 Task: In the  document loyalty Apply all border to the tabe with  'with box; Style line and width 1 pt 'Select Header and apply  'Bold' Select the text and align it to the  Left
Action: Mouse moved to (58, 111)
Screenshot: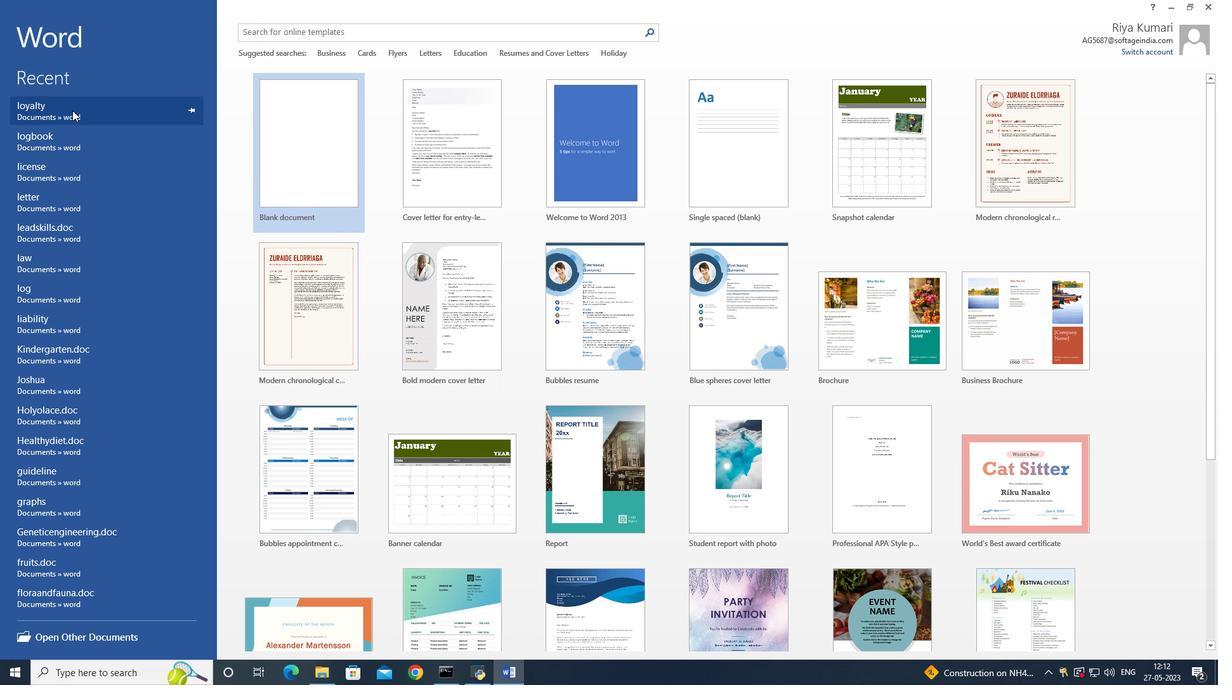 
Action: Mouse pressed left at (58, 111)
Screenshot: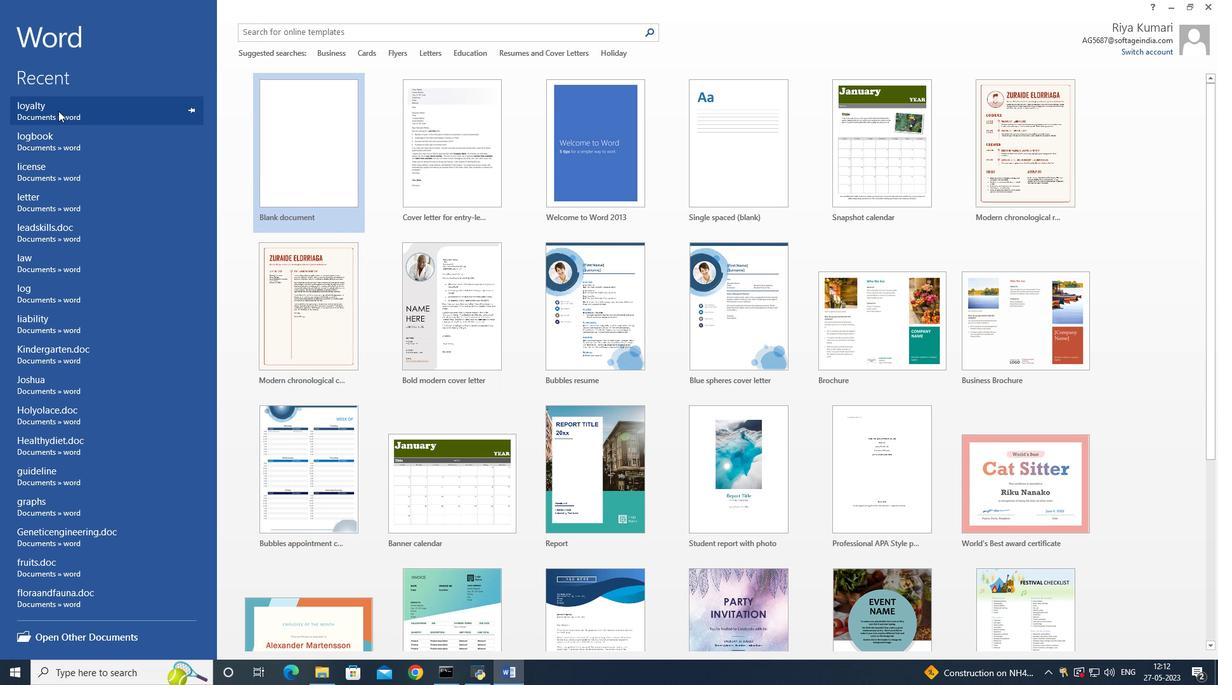 
Action: Mouse moved to (487, 8)
Screenshot: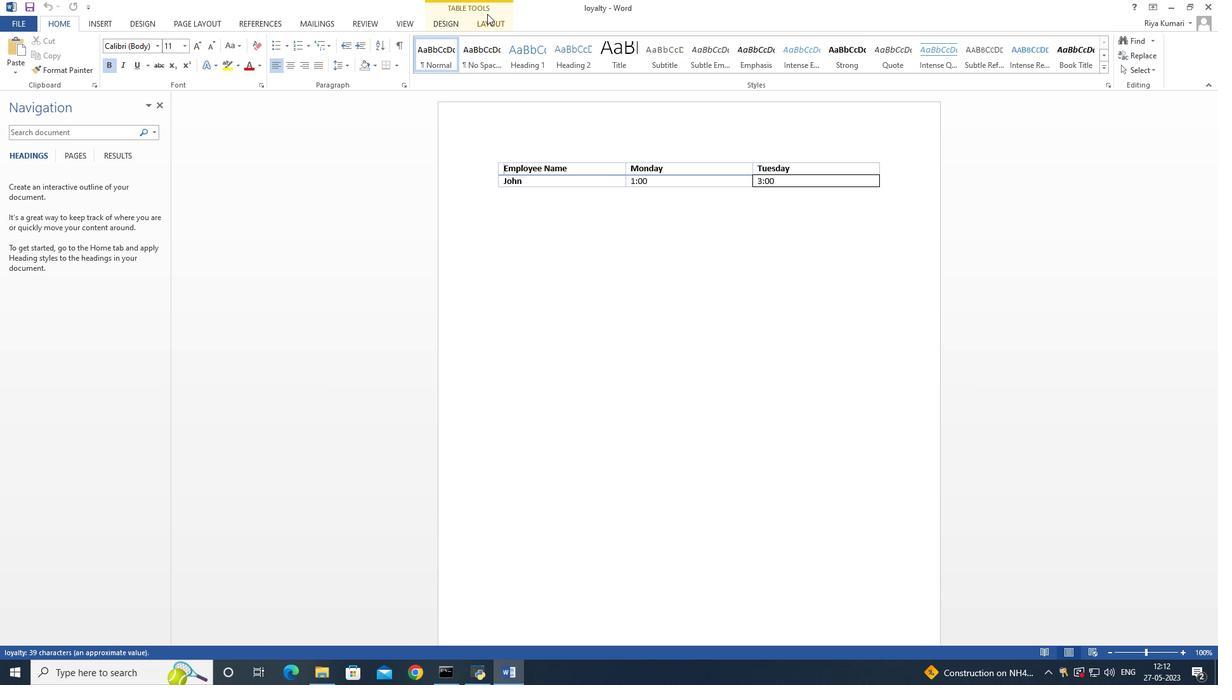
Action: Mouse pressed left at (487, 8)
Screenshot: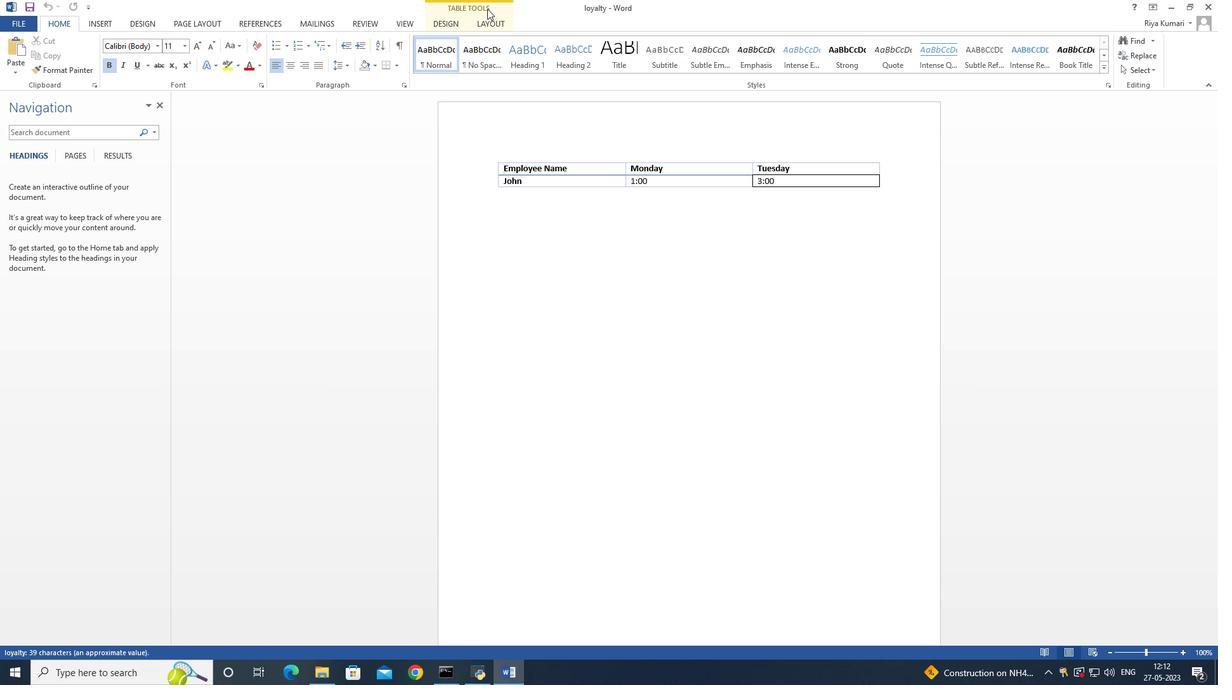 
Action: Mouse moved to (938, 66)
Screenshot: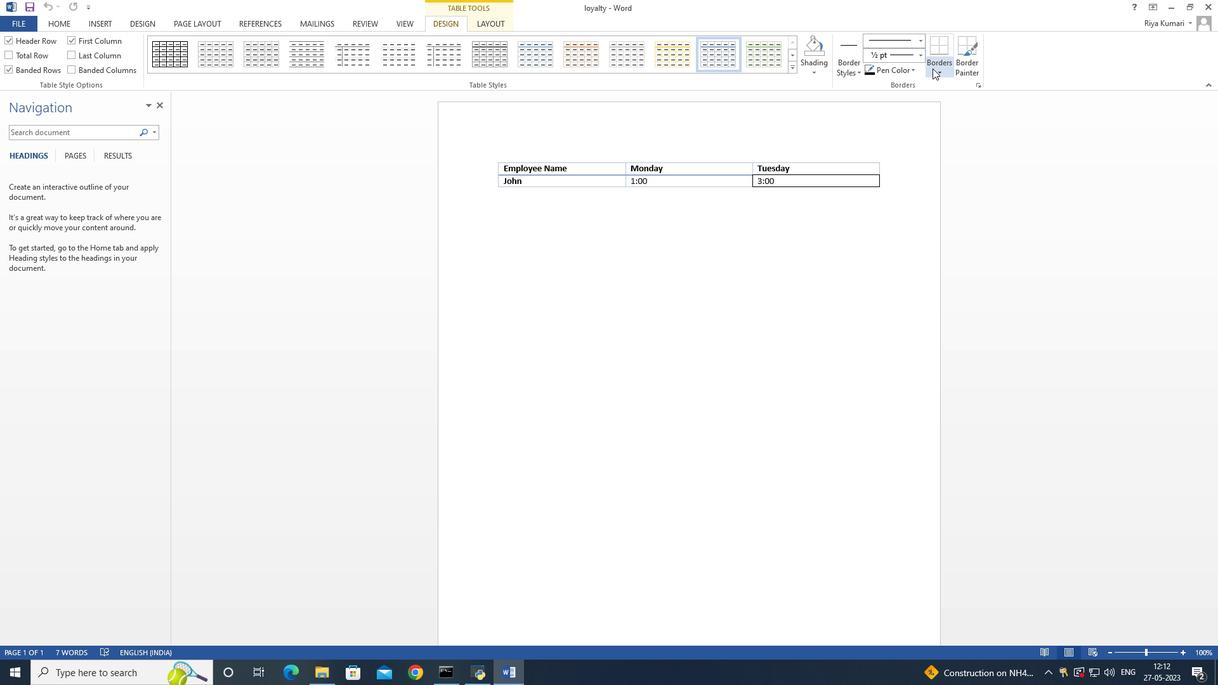 
Action: Mouse pressed left at (938, 66)
Screenshot: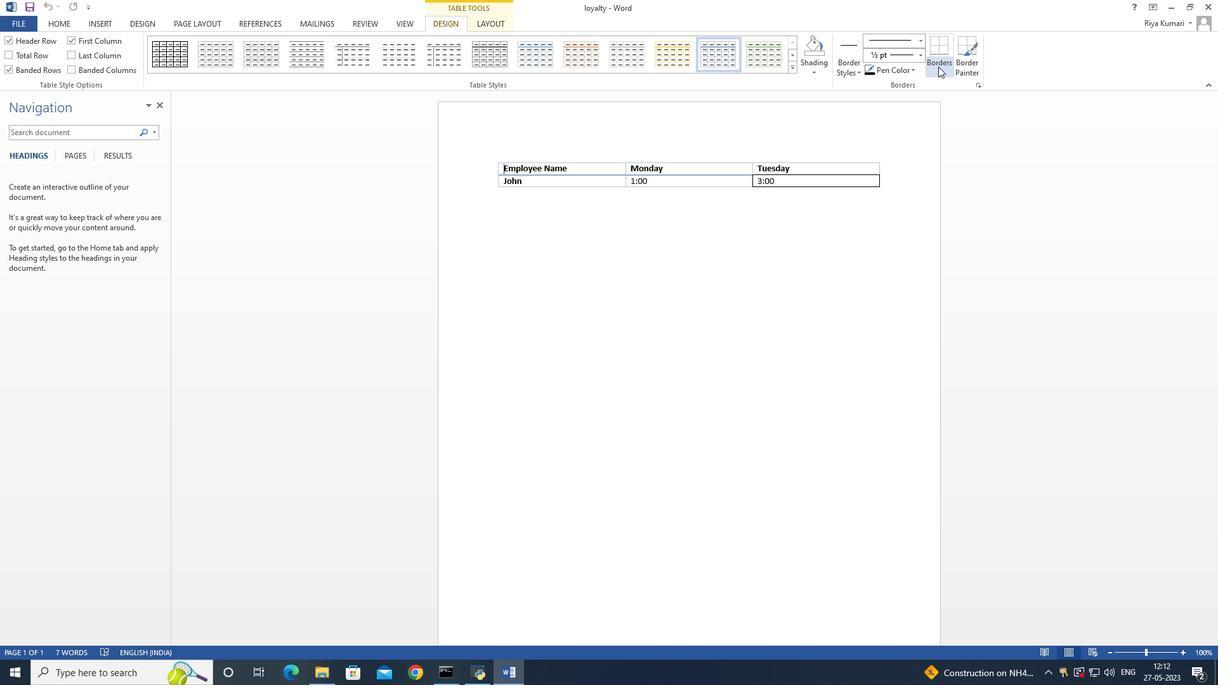 
Action: Mouse moved to (955, 163)
Screenshot: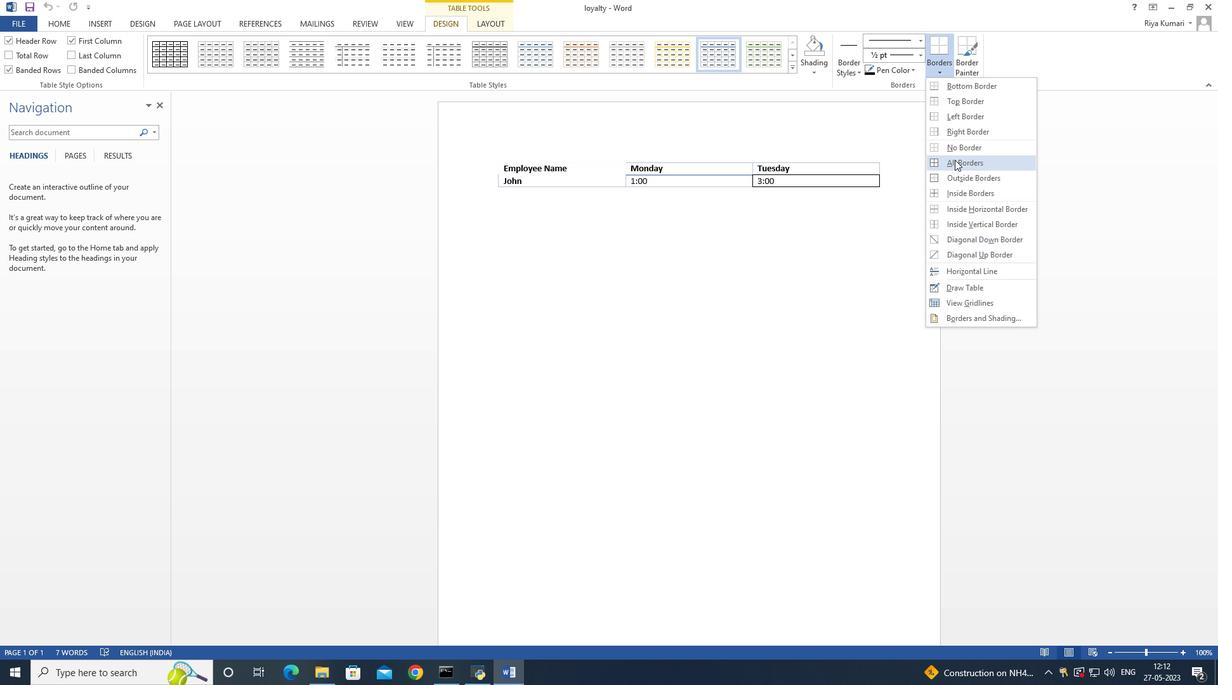 
Action: Mouse pressed left at (955, 163)
Screenshot: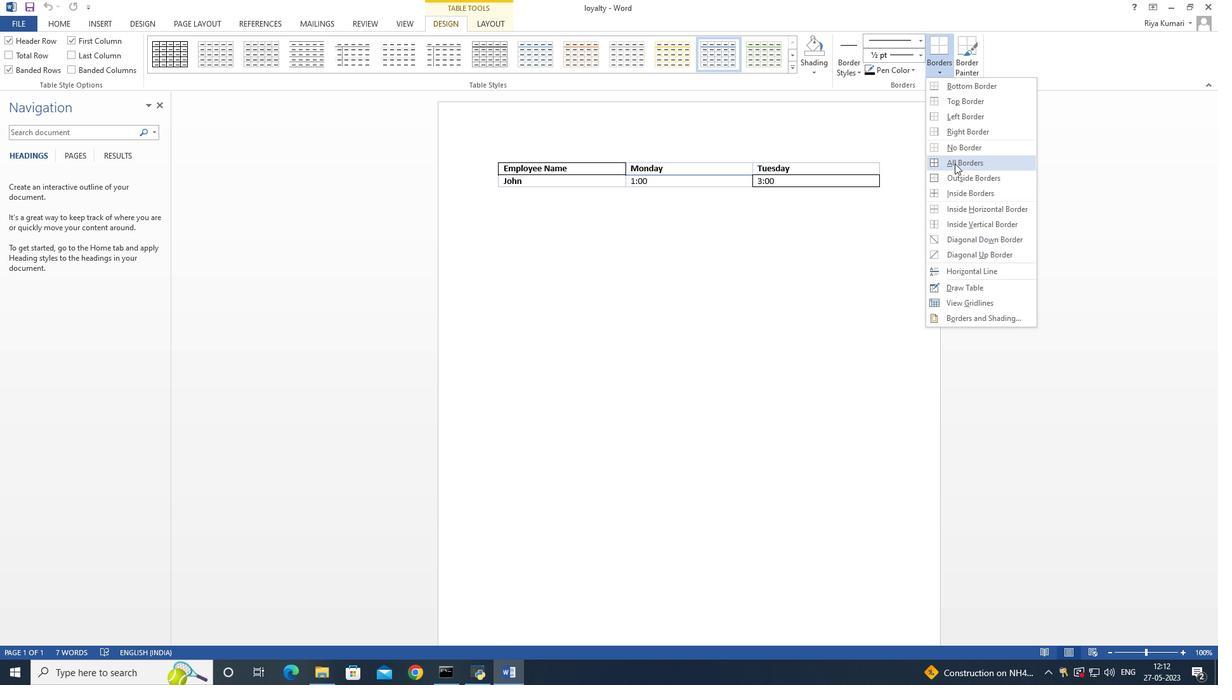 
Action: Mouse moved to (860, 70)
Screenshot: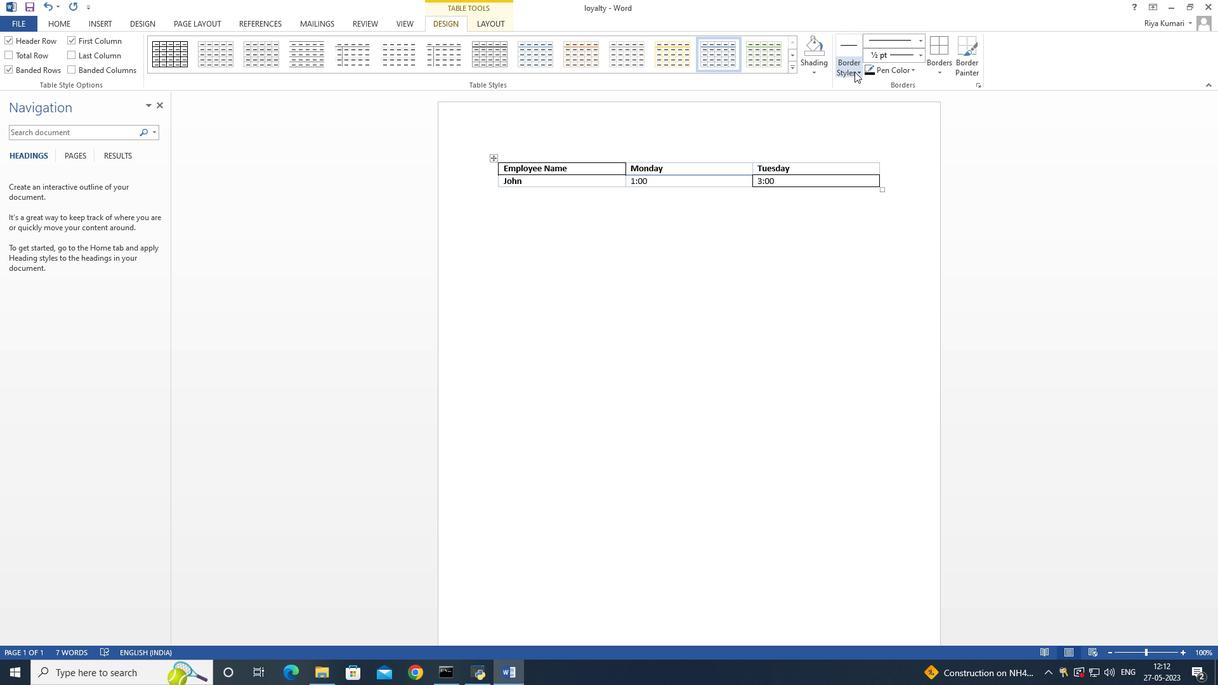 
Action: Mouse pressed left at (860, 70)
Screenshot: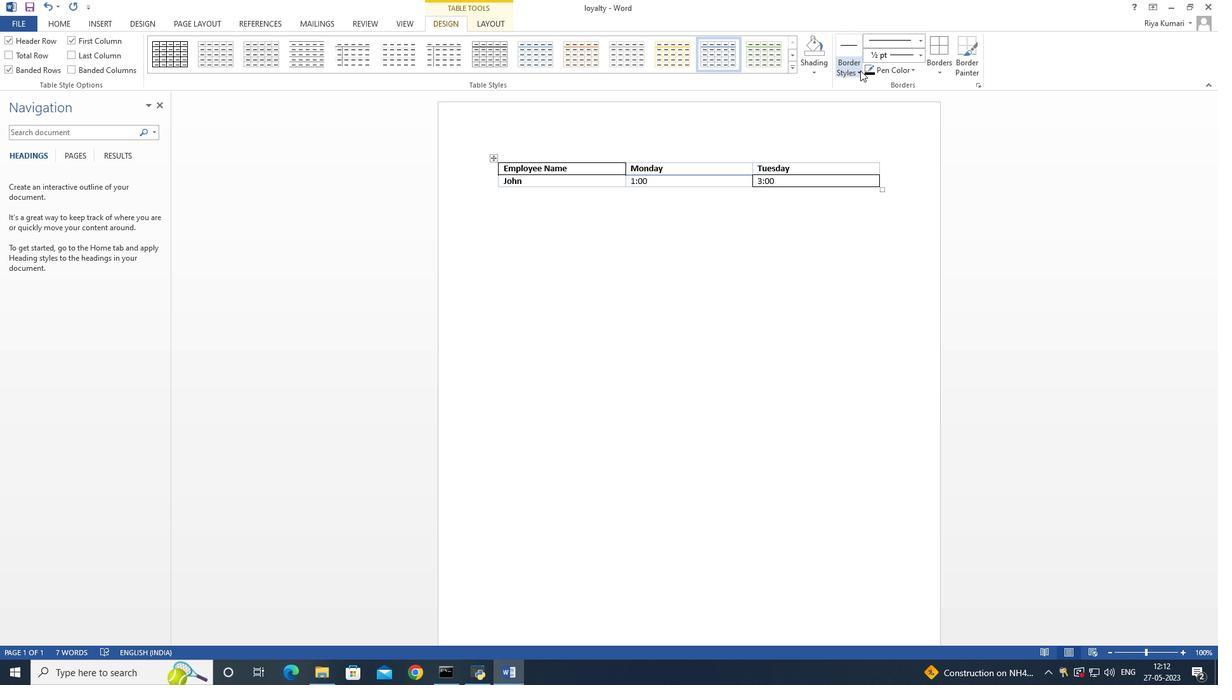 
Action: Mouse moved to (866, 107)
Screenshot: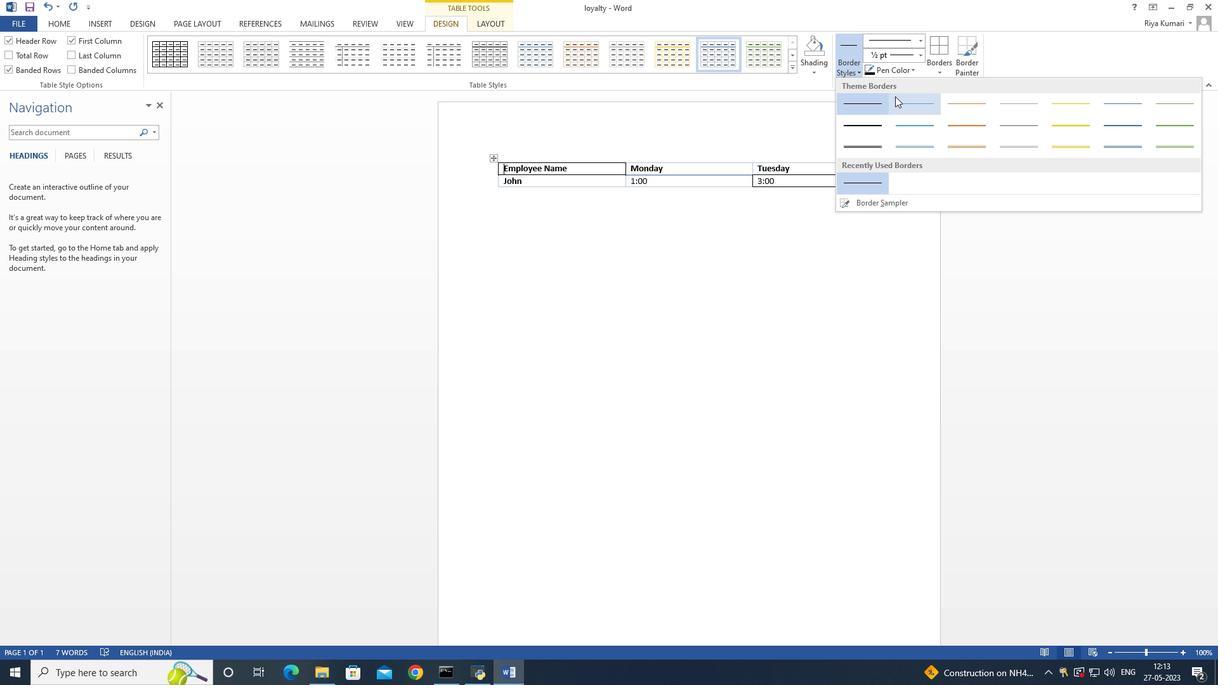 
Action: Mouse pressed left at (866, 107)
Screenshot: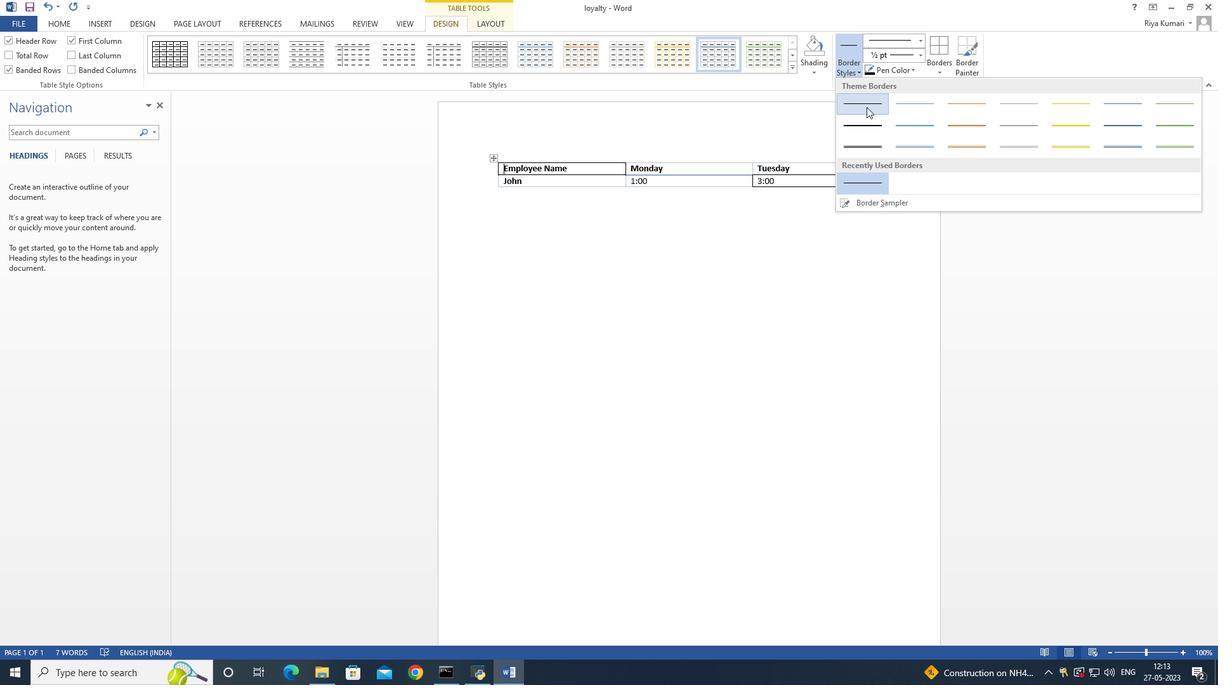 
Action: Mouse moved to (918, 36)
Screenshot: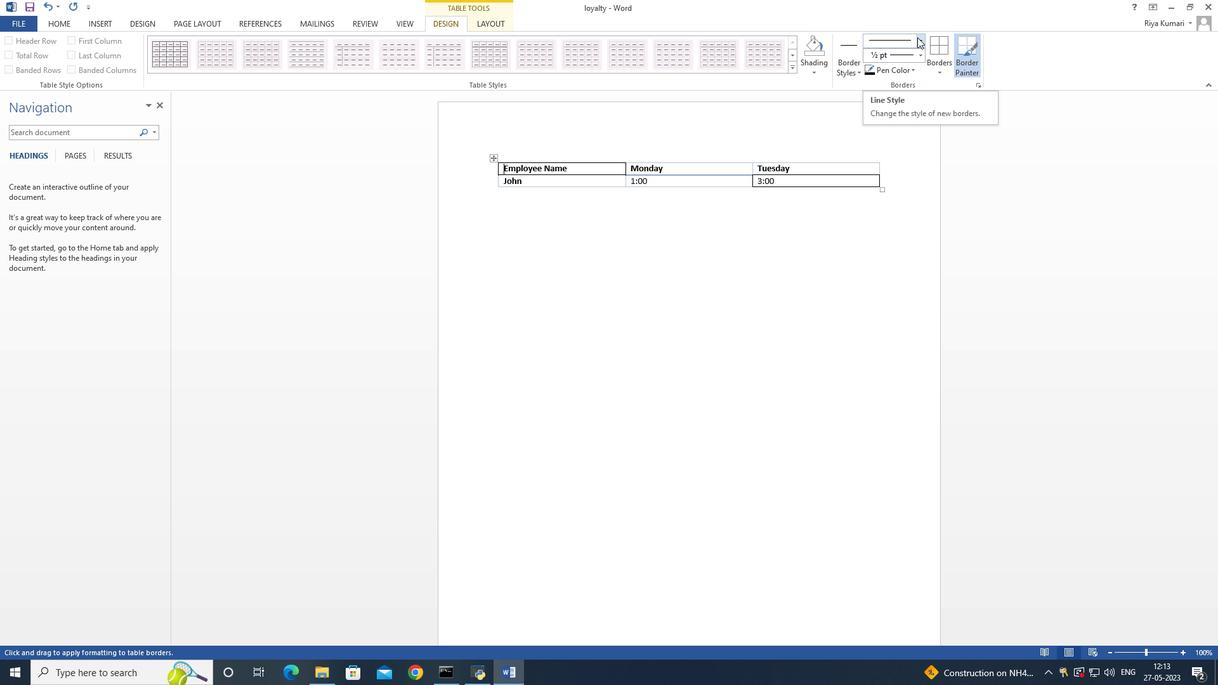 
Action: Mouse pressed left at (918, 36)
Screenshot: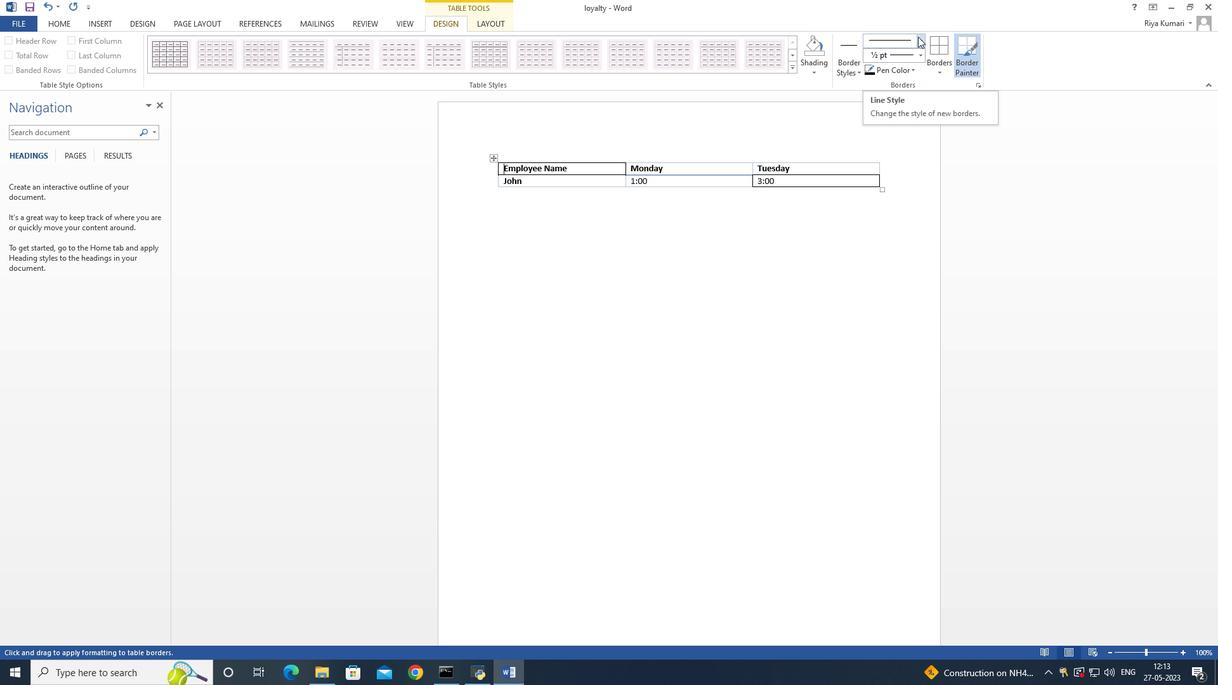 
Action: Mouse moved to (902, 74)
Screenshot: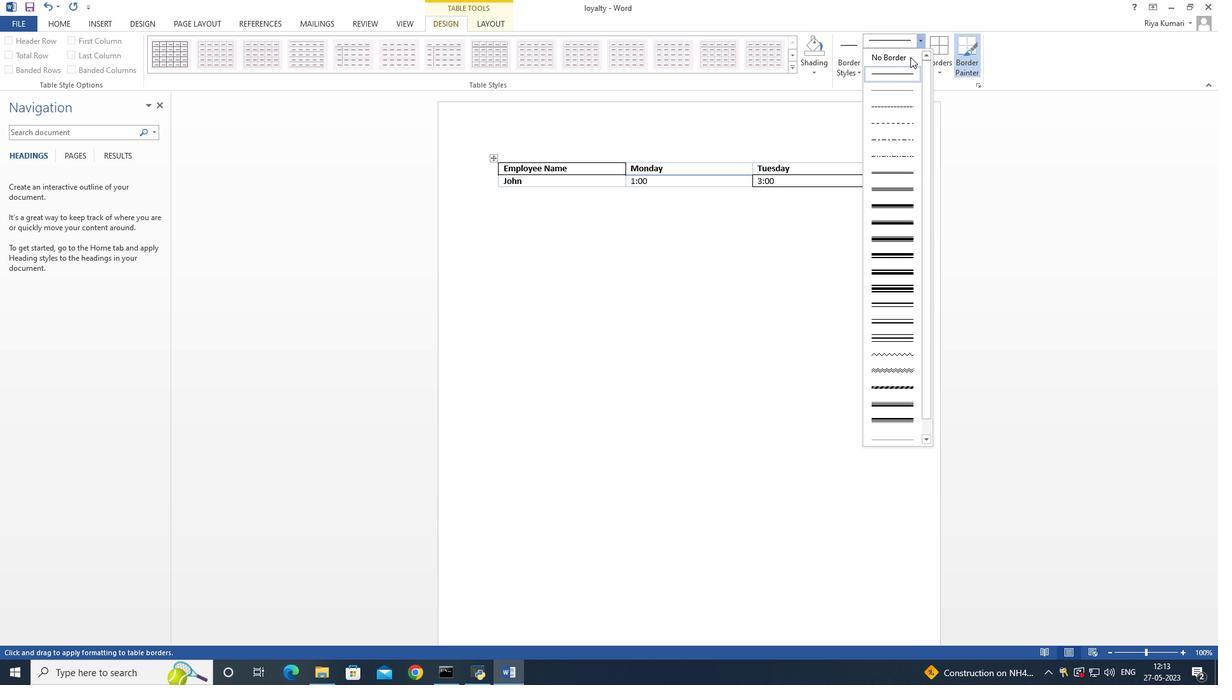 
Action: Mouse pressed left at (902, 74)
Screenshot: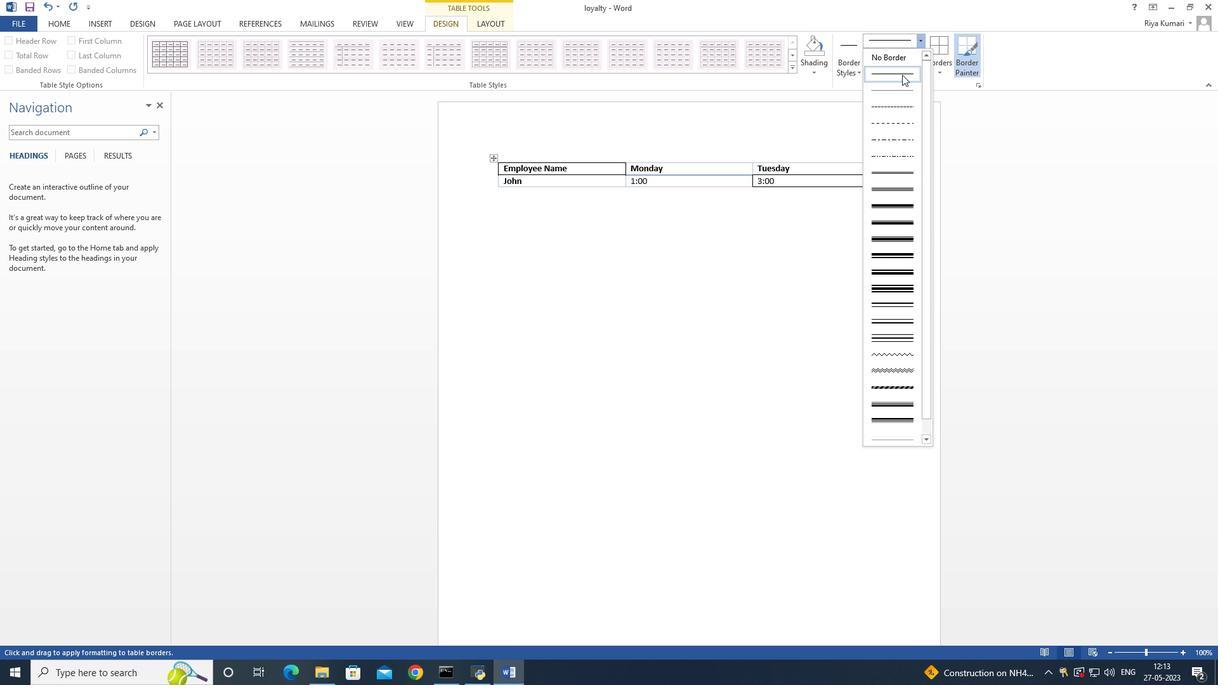 
Action: Mouse moved to (919, 53)
Screenshot: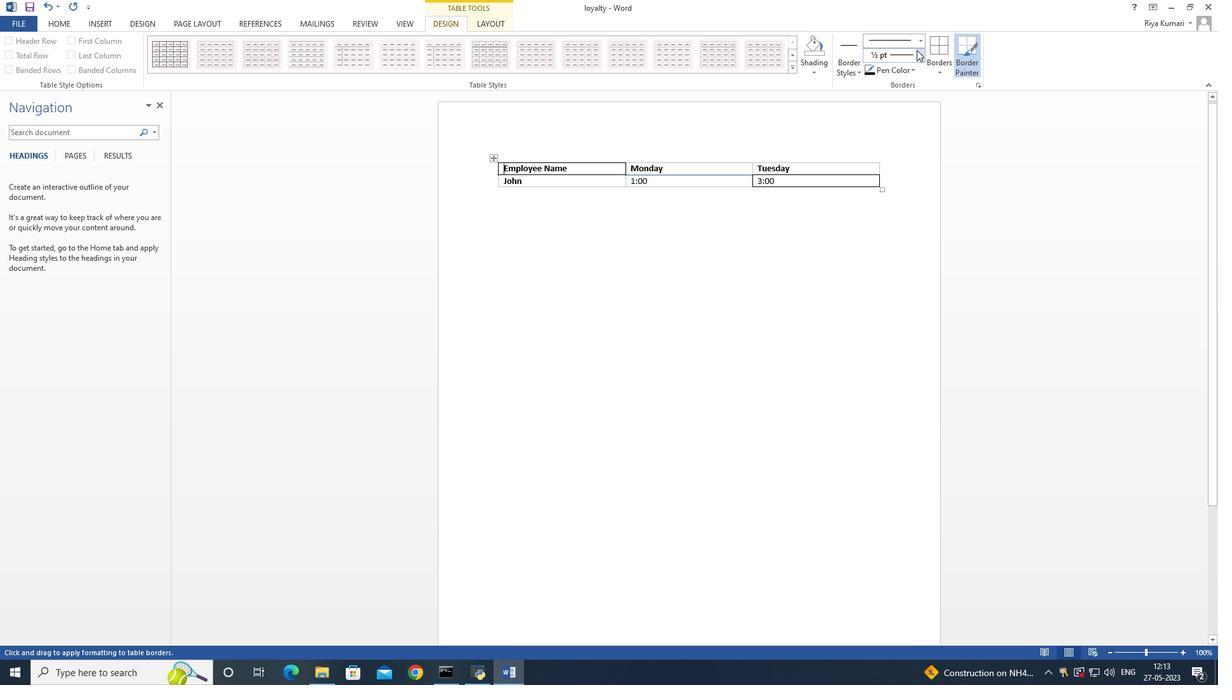 
Action: Mouse pressed left at (919, 53)
Screenshot: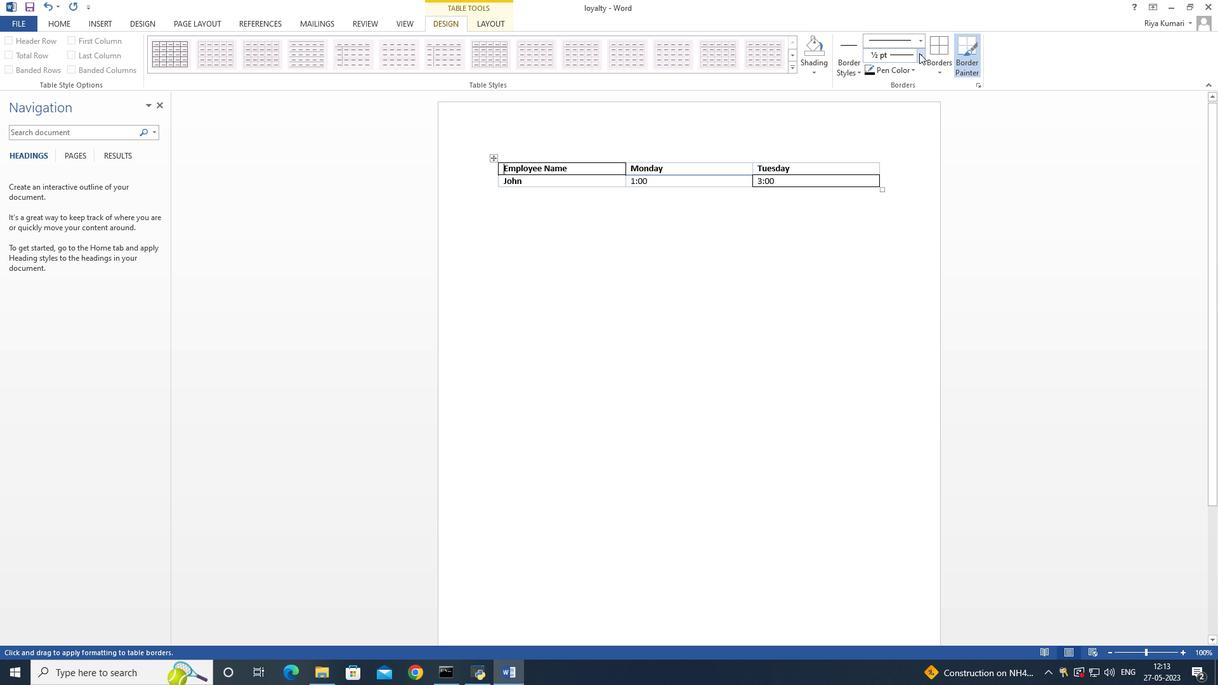 
Action: Mouse moved to (876, 109)
Screenshot: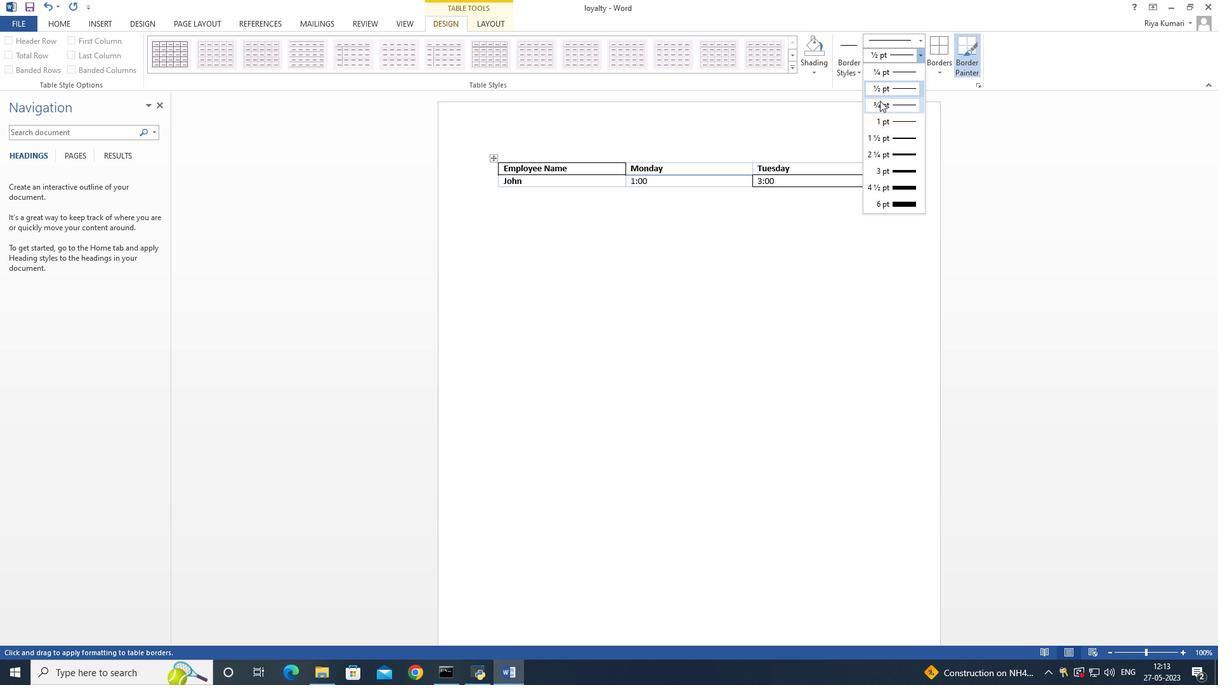 
Action: Mouse scrolled (876, 109) with delta (0, 0)
Screenshot: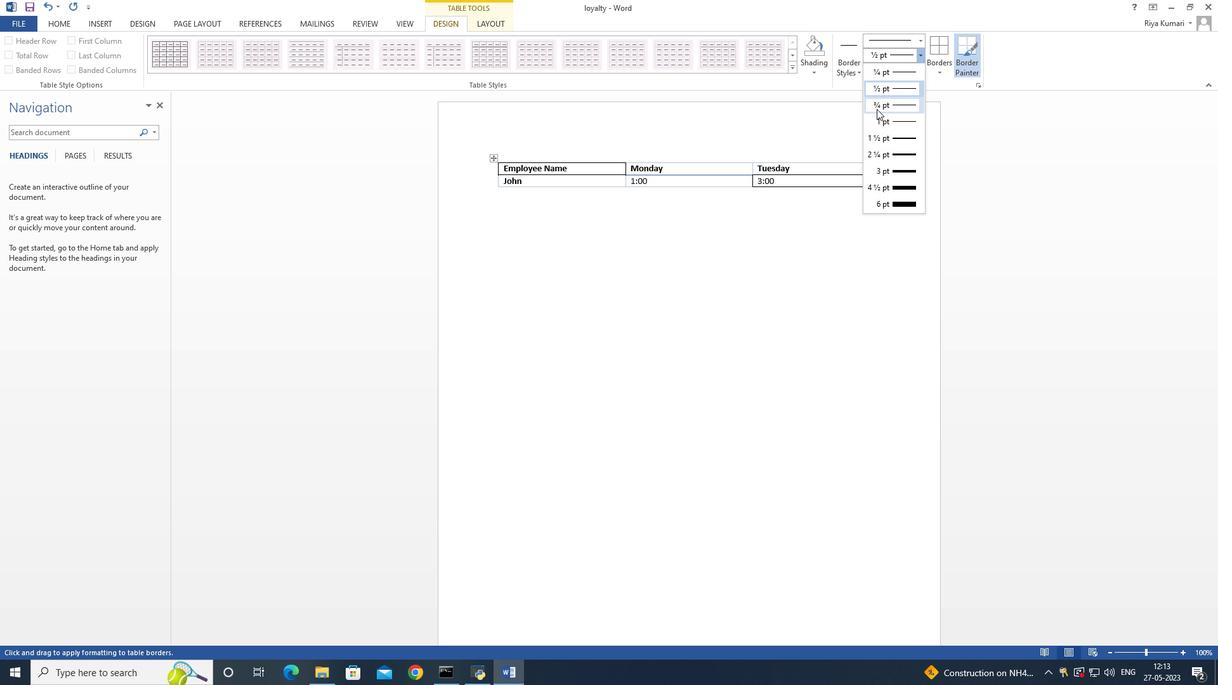 
Action: Mouse scrolled (876, 109) with delta (0, 0)
Screenshot: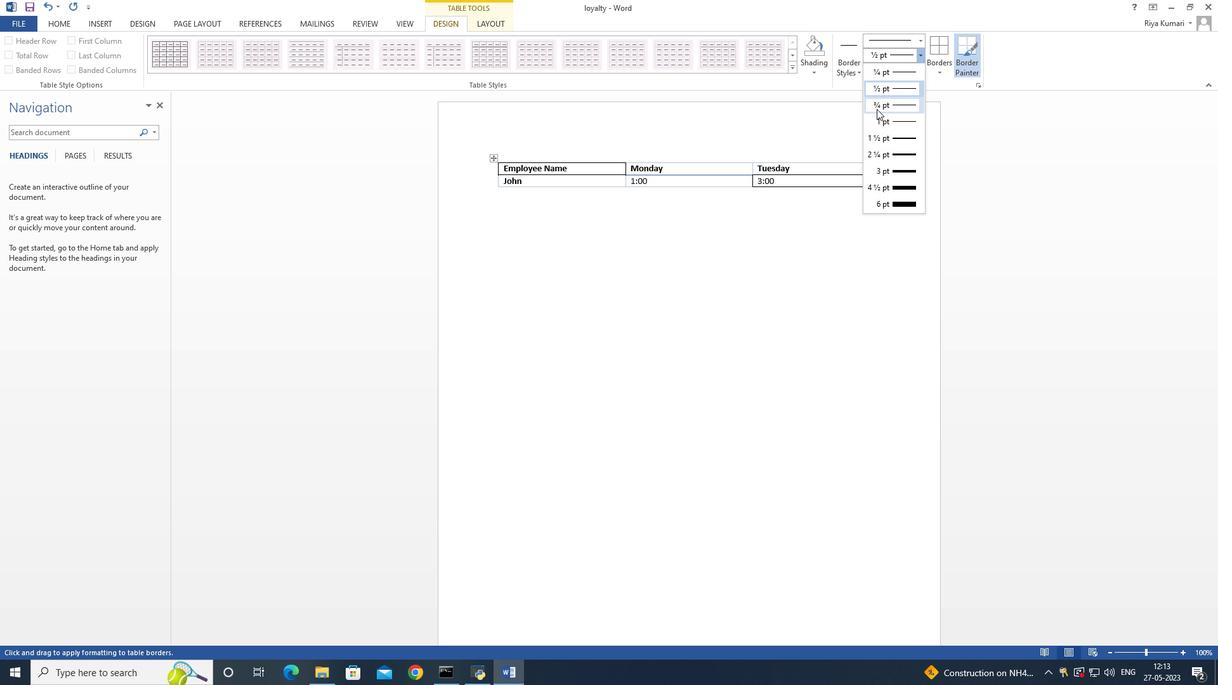 
Action: Mouse scrolled (876, 109) with delta (0, 0)
Screenshot: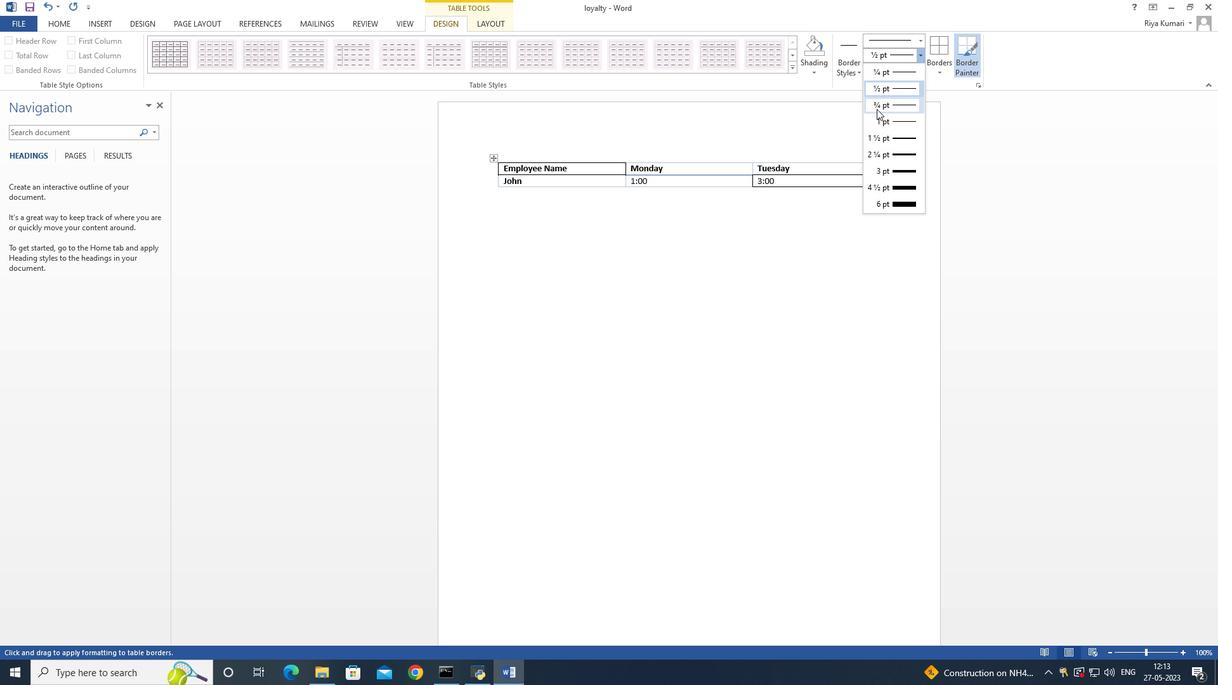 
Action: Mouse moved to (877, 108)
Screenshot: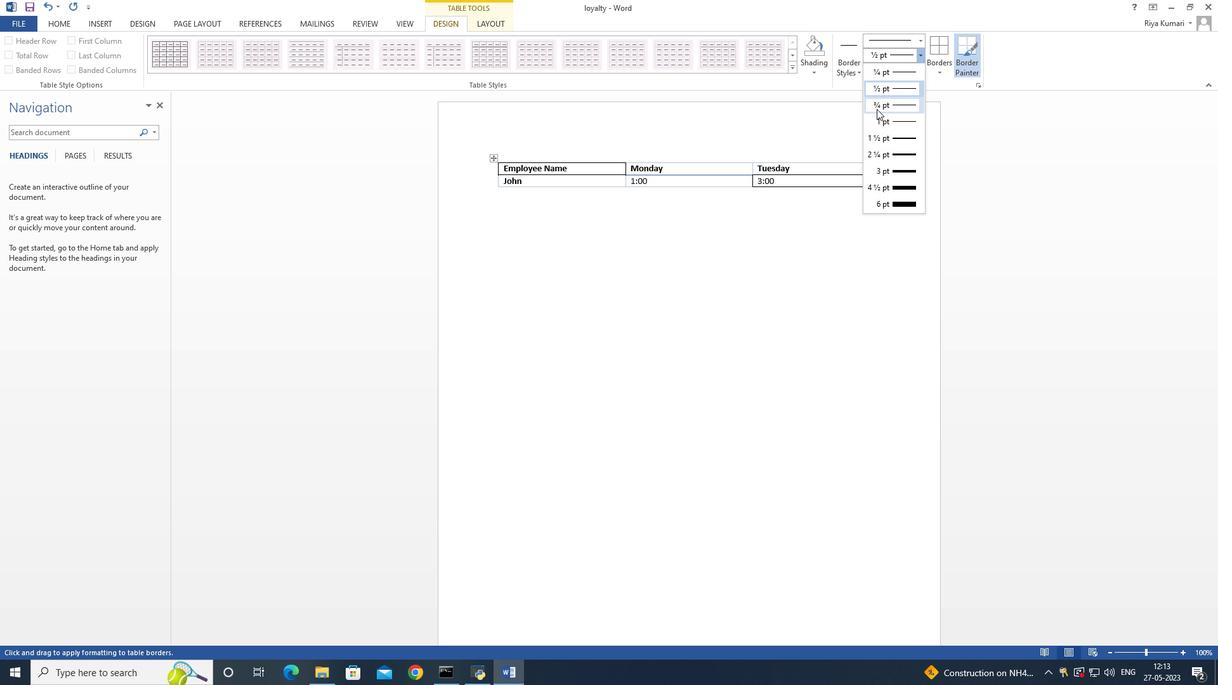 
Action: Mouse scrolled (877, 109) with delta (0, 0)
Screenshot: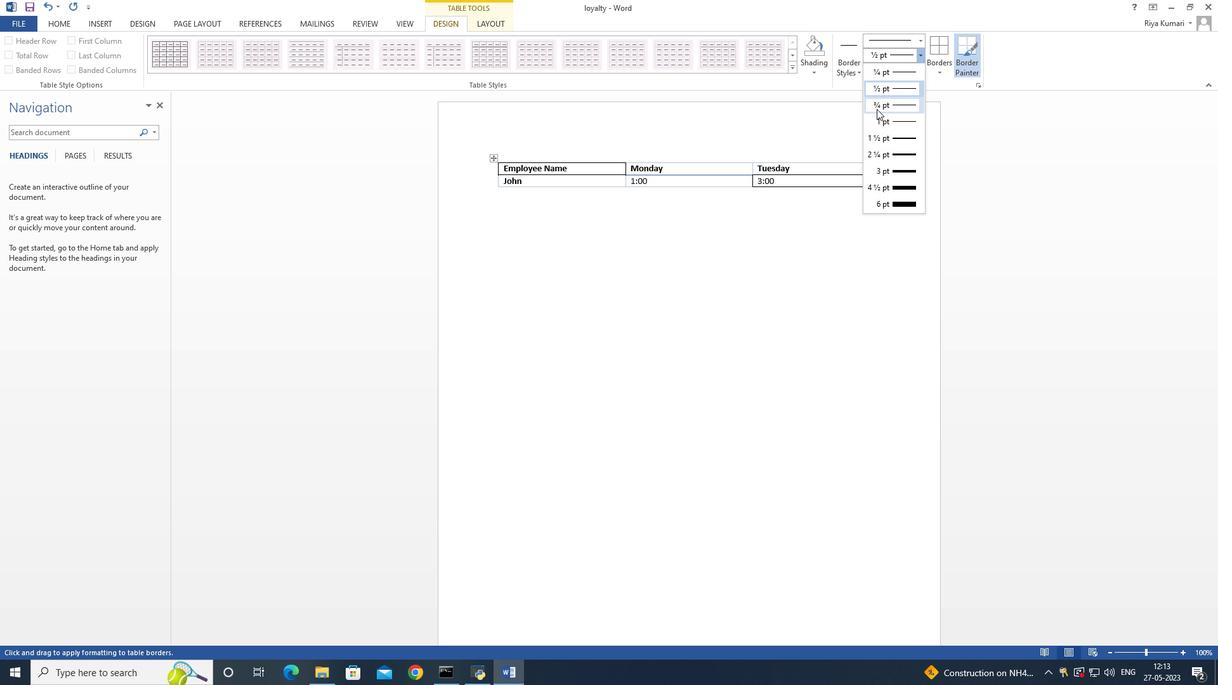 
Action: Mouse moved to (877, 108)
Screenshot: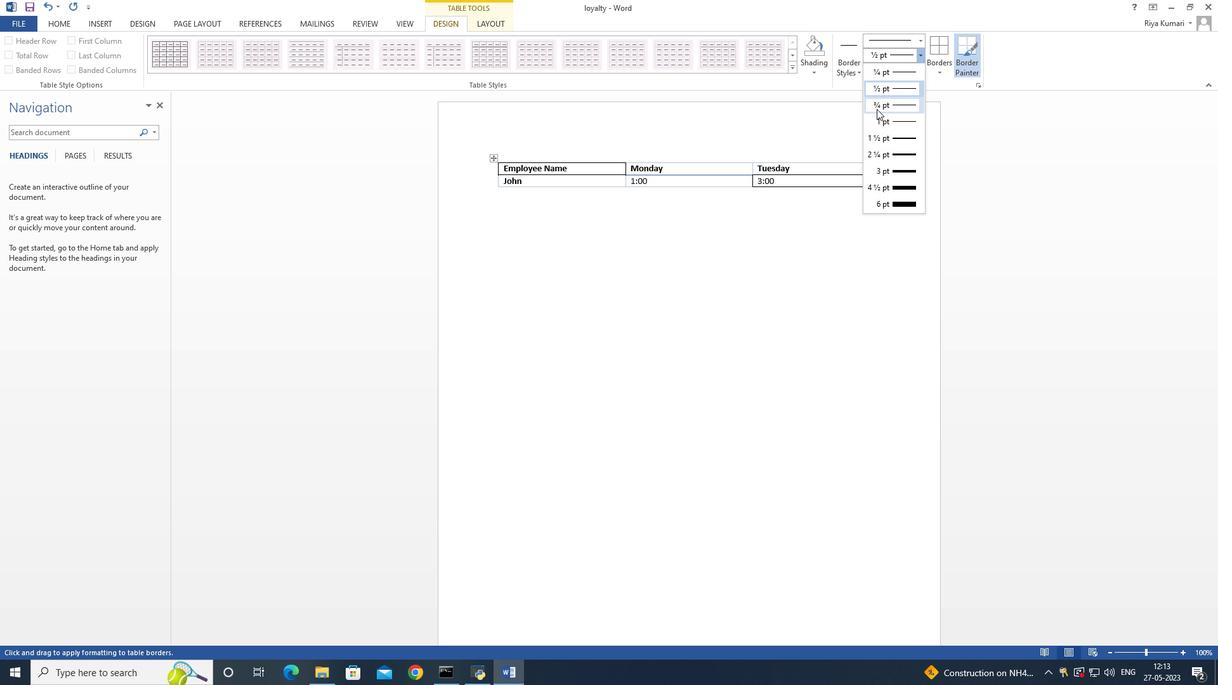 
Action: Mouse scrolled (877, 109) with delta (0, 0)
Screenshot: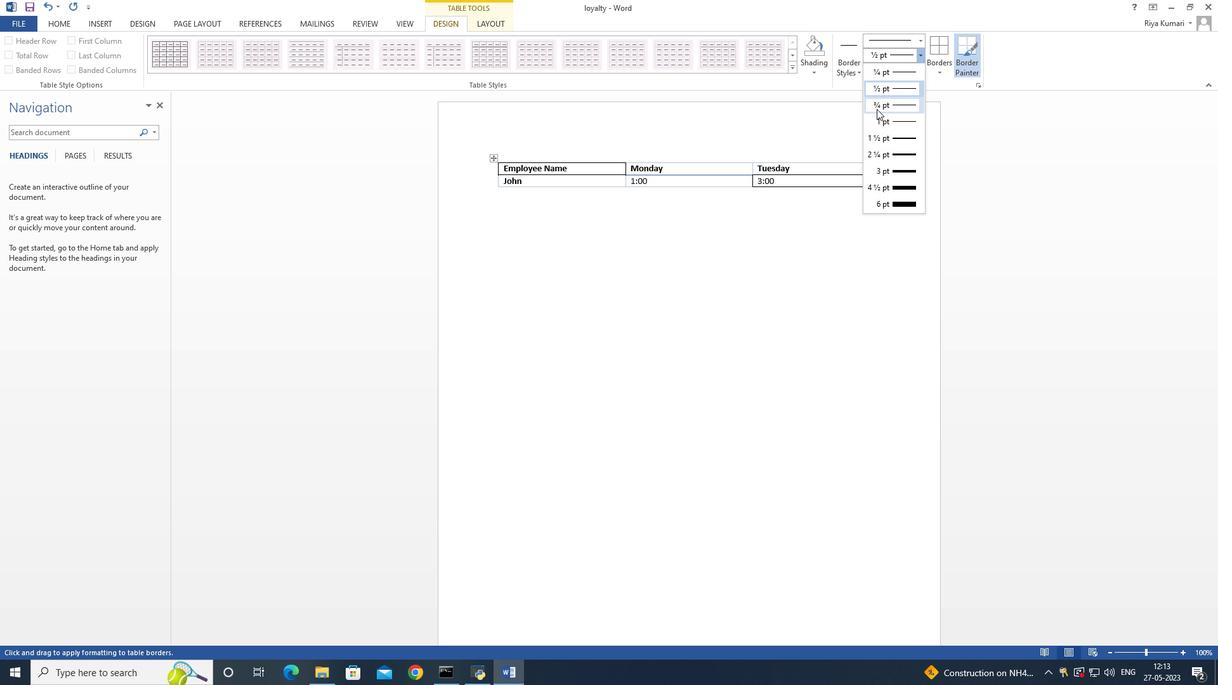 
Action: Mouse moved to (890, 119)
Screenshot: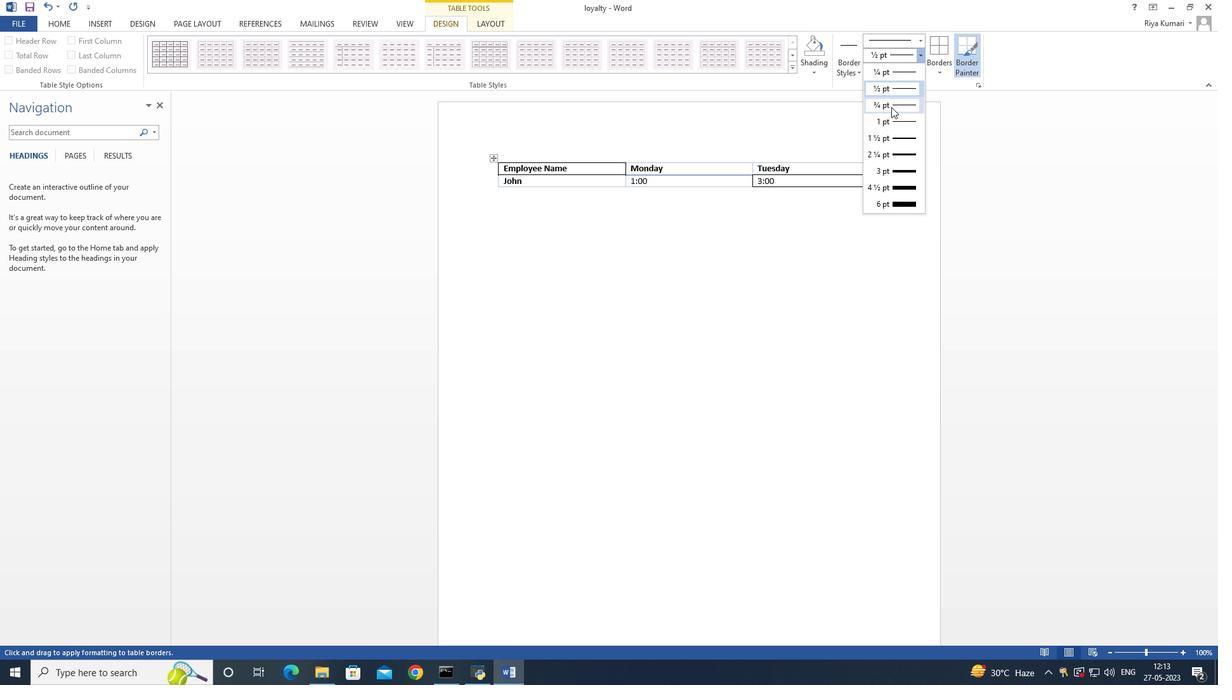 
Action: Mouse pressed left at (890, 119)
Screenshot: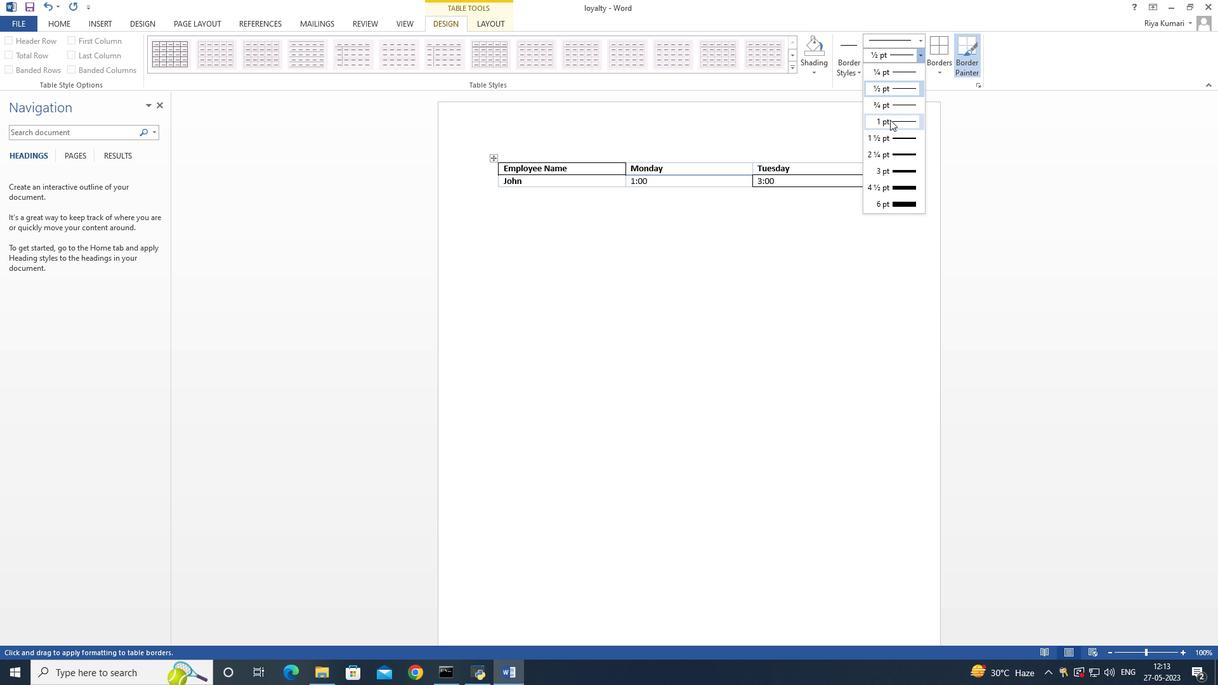 
Action: Mouse moved to (508, 168)
Screenshot: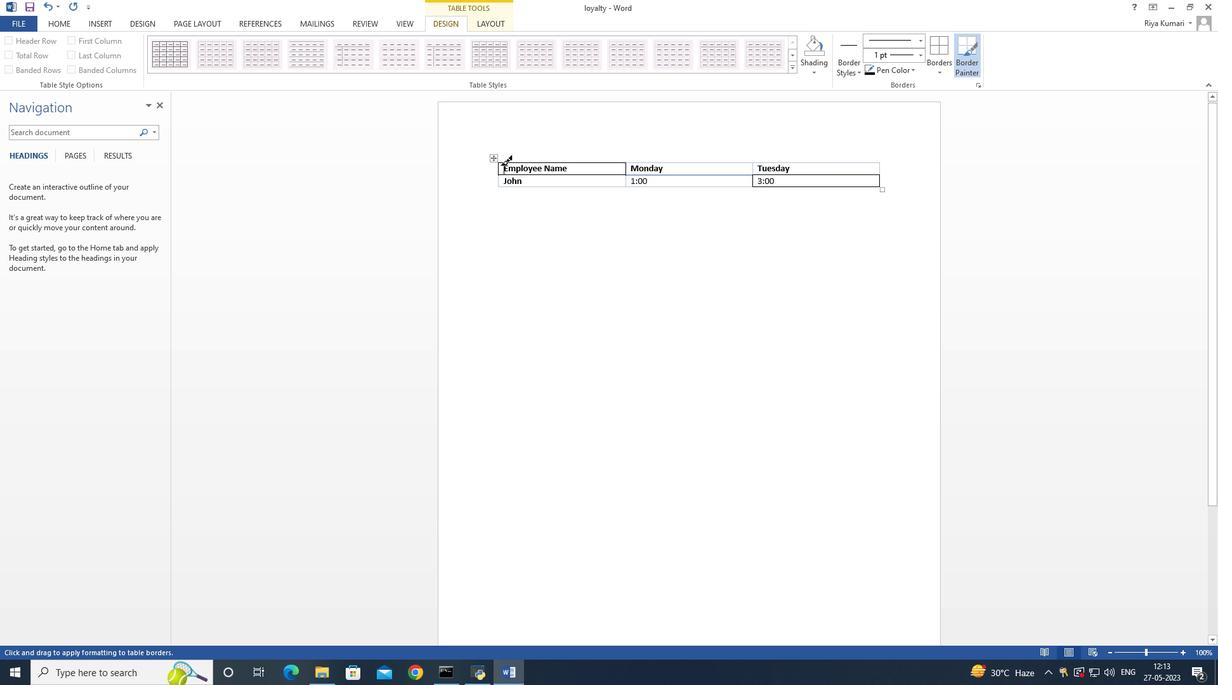 
Action: Mouse pressed left at (508, 168)
Screenshot: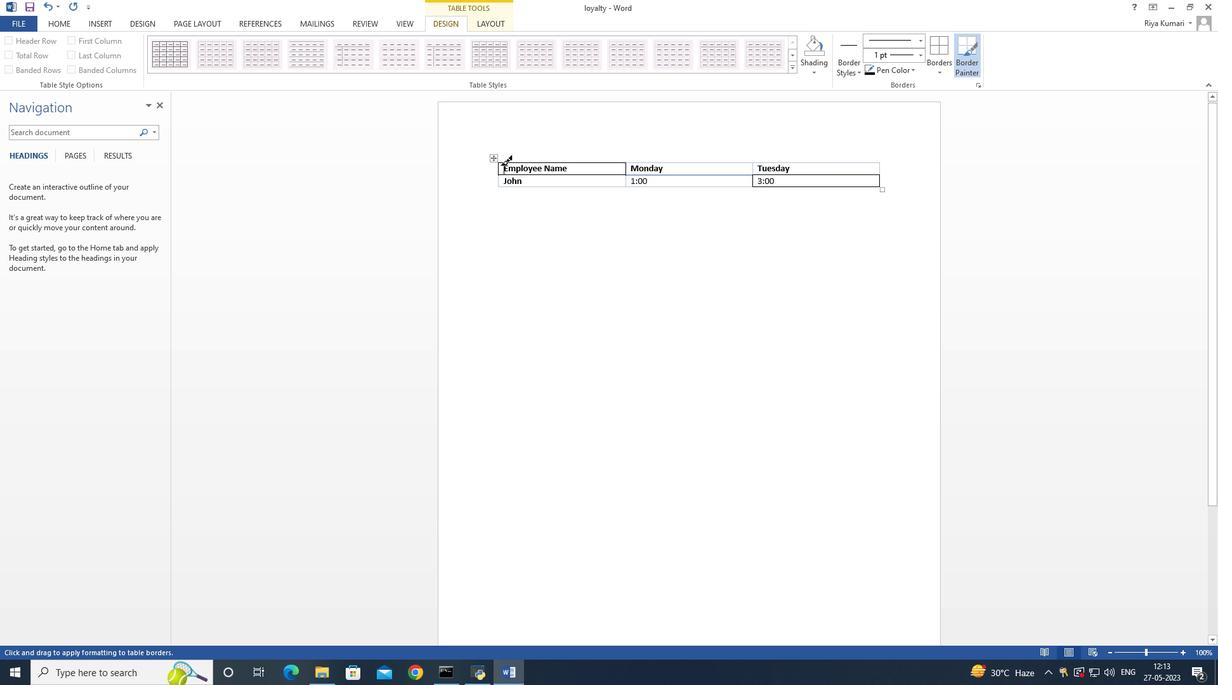 
Action: Mouse moved to (574, 147)
Screenshot: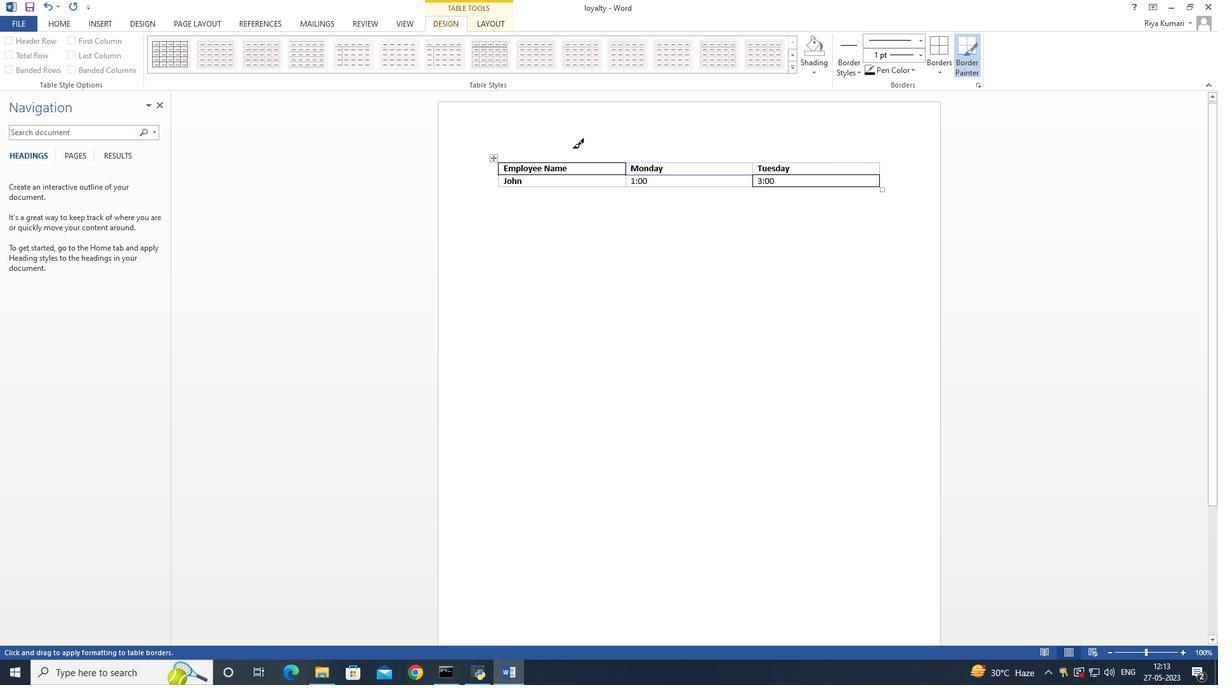 
Action: Mouse pressed left at (574, 147)
Screenshot: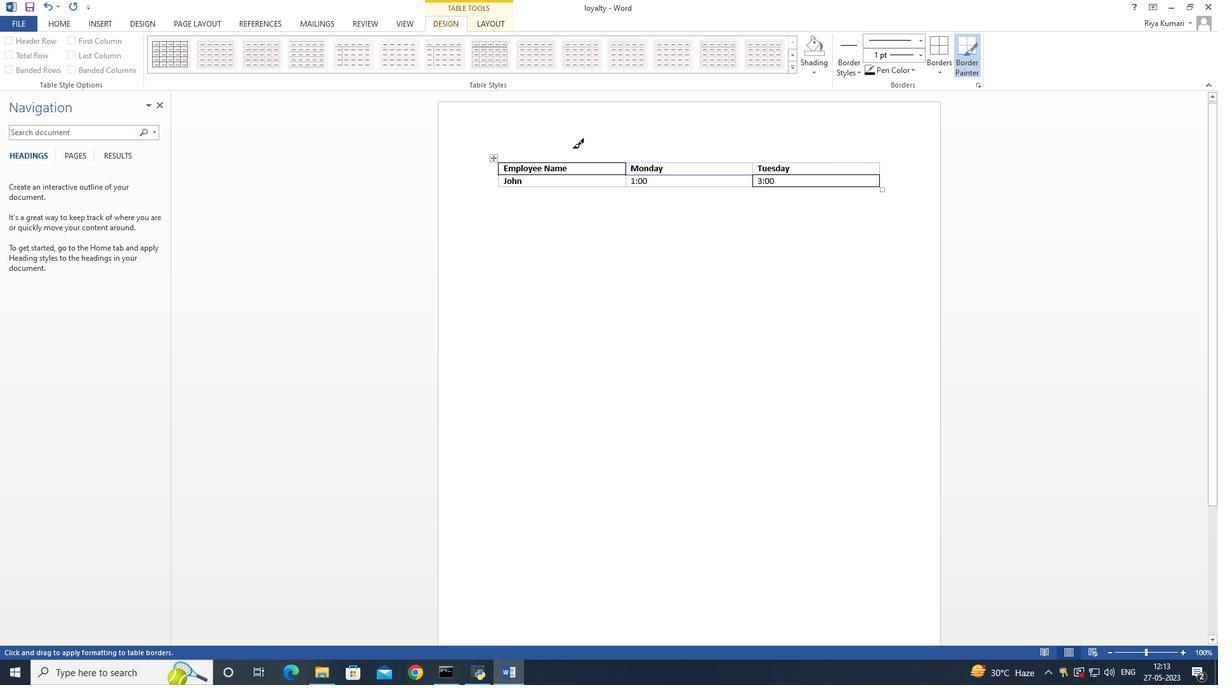 
Action: Mouse moved to (919, 52)
Screenshot: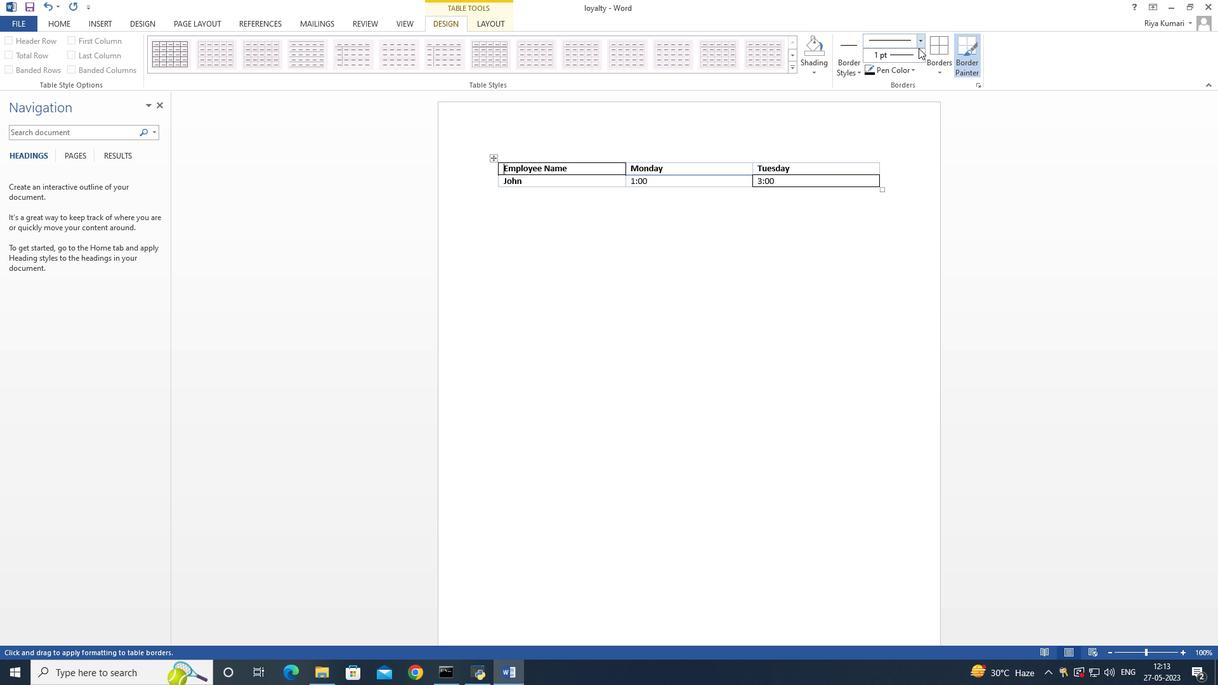 
Action: Mouse pressed left at (919, 52)
Screenshot: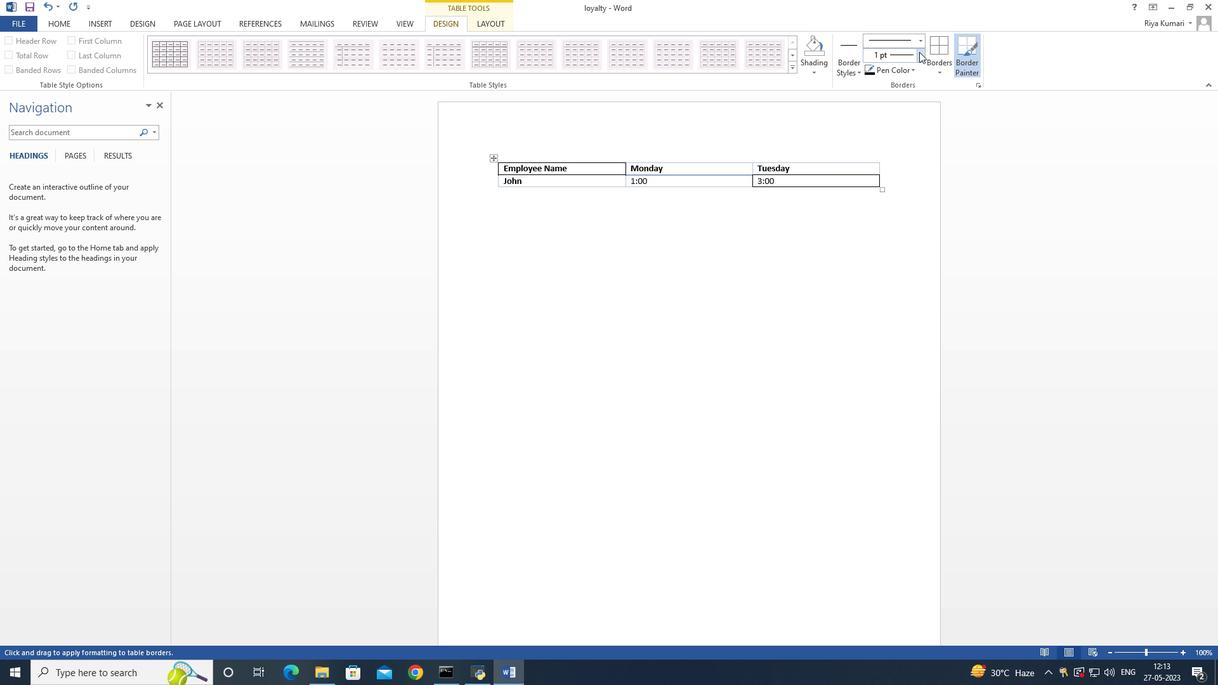 
Action: Mouse moved to (901, 88)
Screenshot: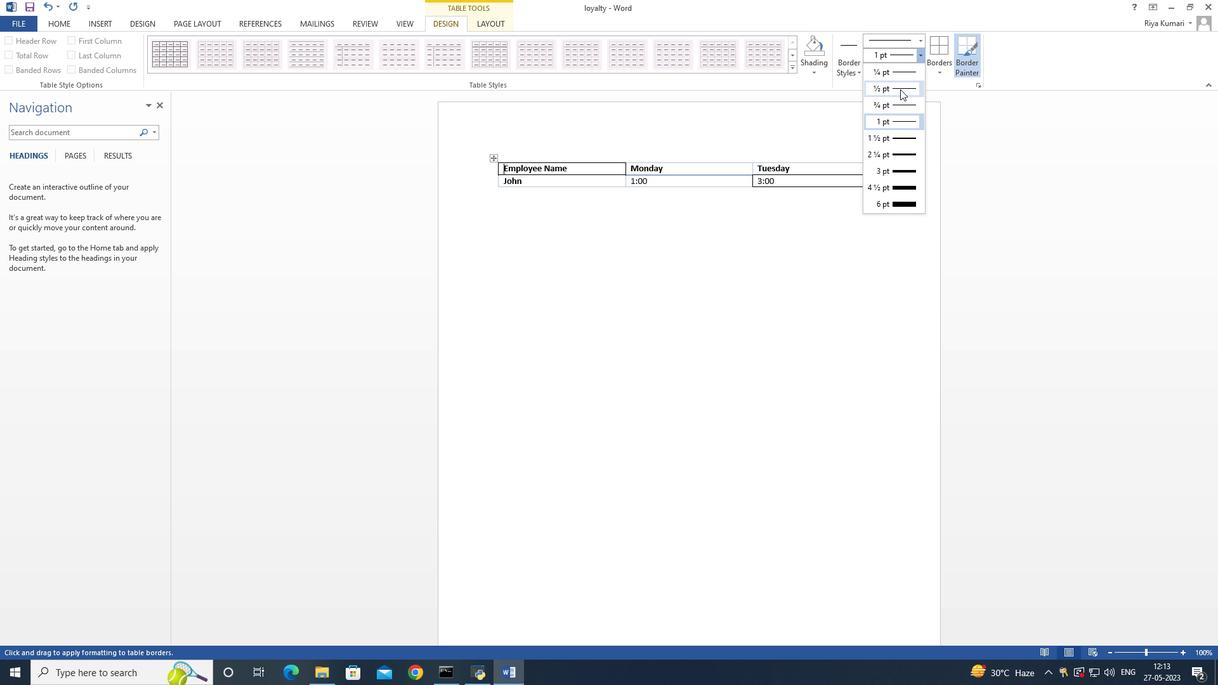 
Action: Mouse pressed left at (901, 88)
Screenshot: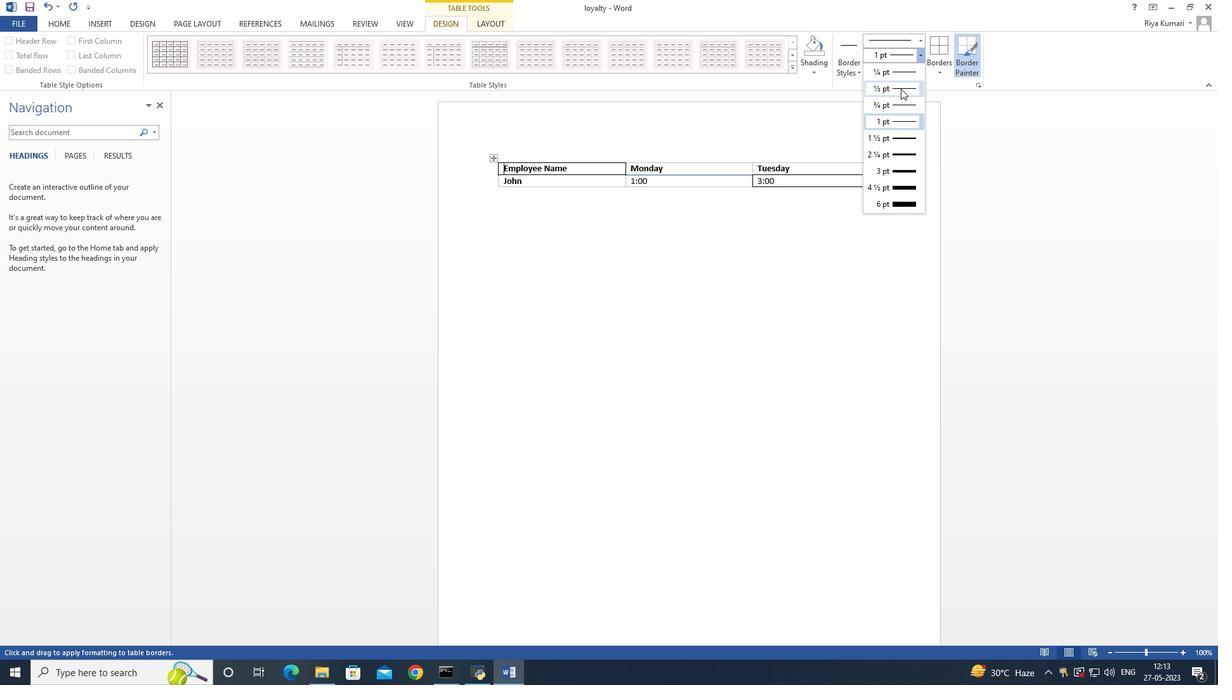 
Action: Mouse moved to (684, 288)
Screenshot: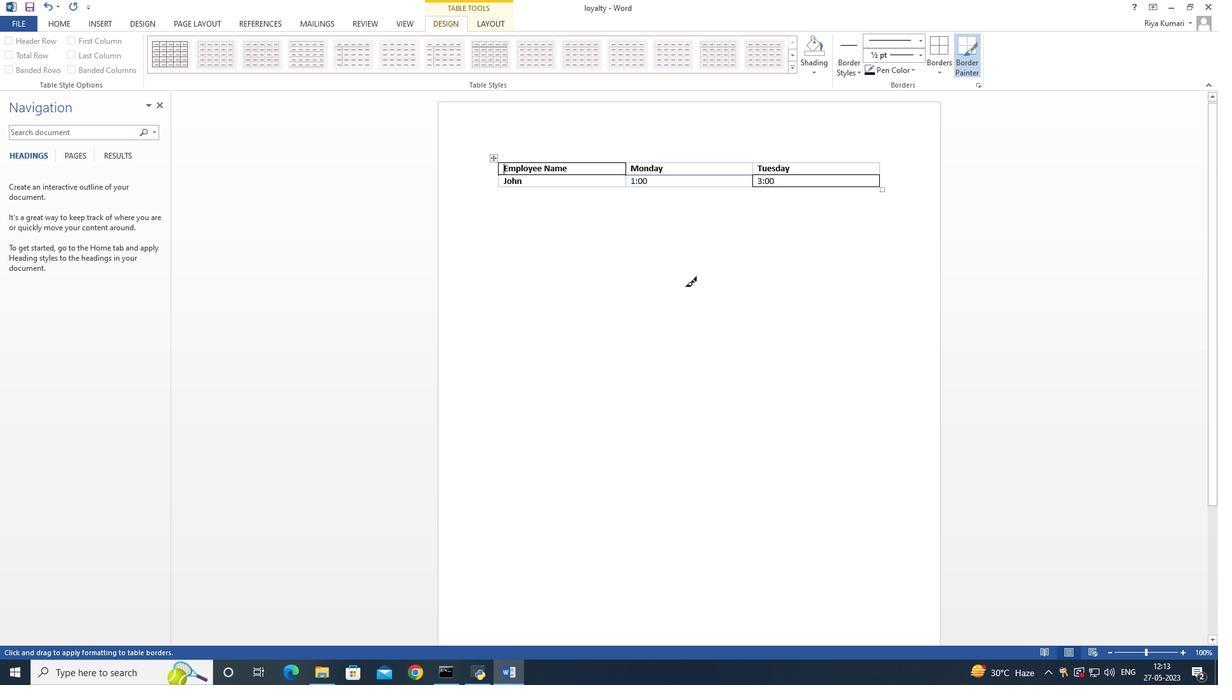 
Action: Mouse pressed left at (684, 288)
Screenshot: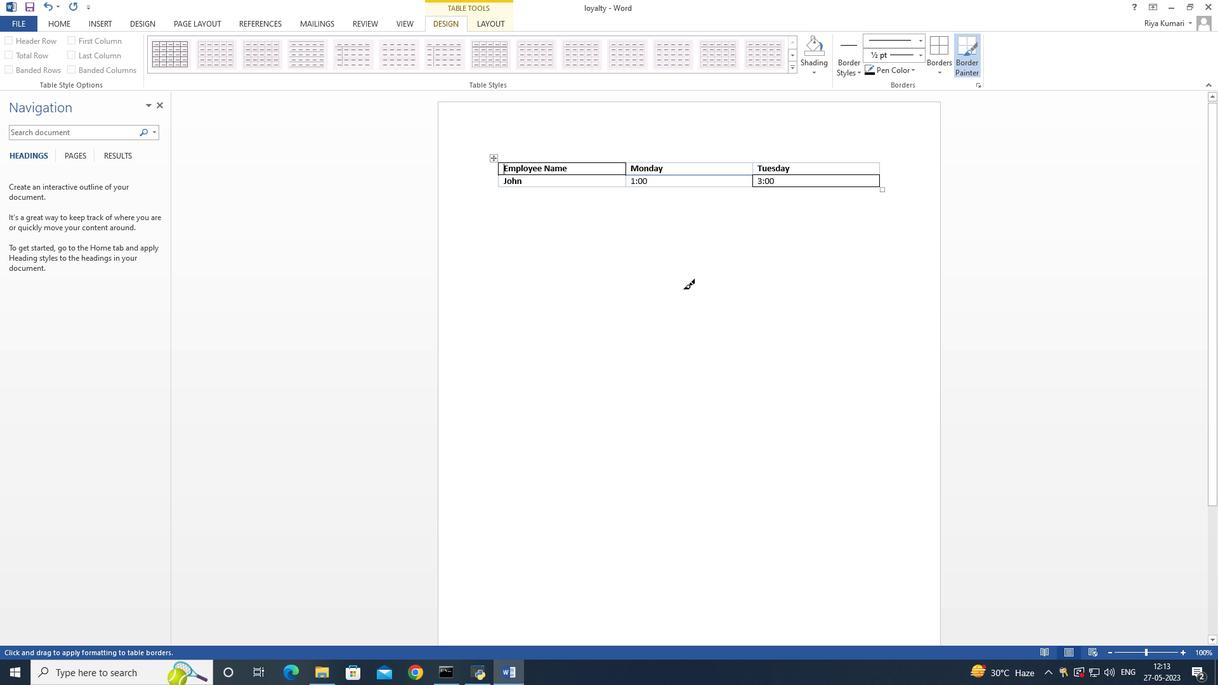 
Action: Mouse pressed right at (684, 288)
Screenshot: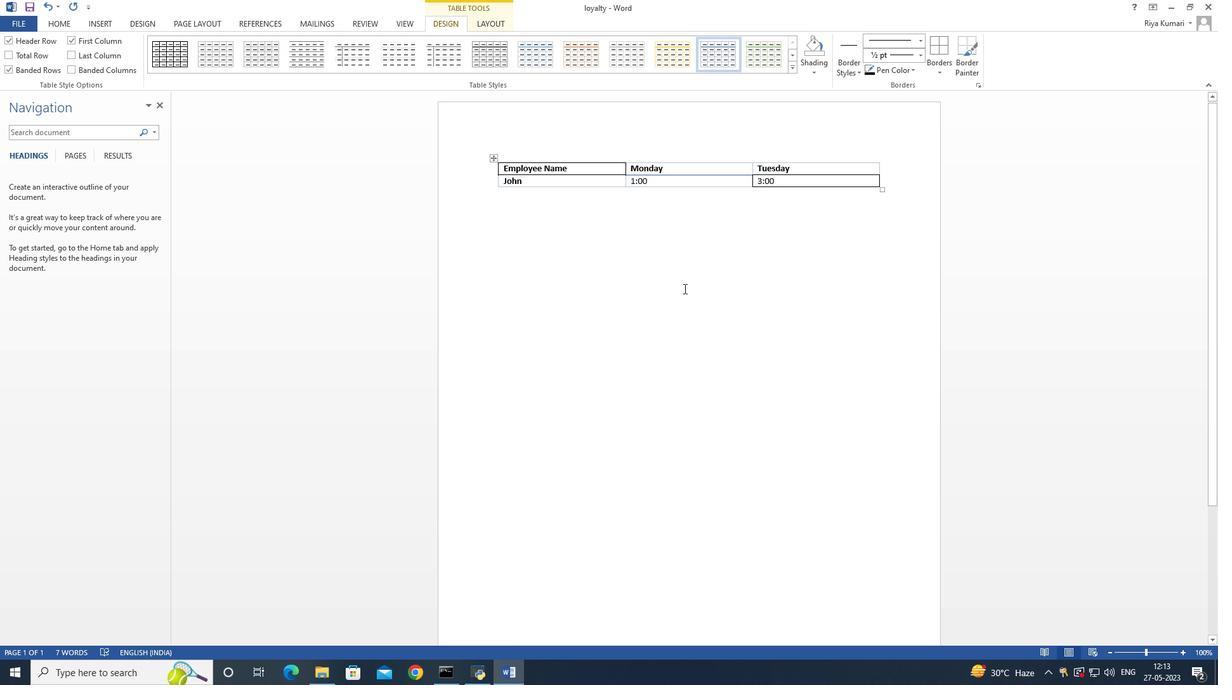 
Action: Mouse moved to (632, 285)
Screenshot: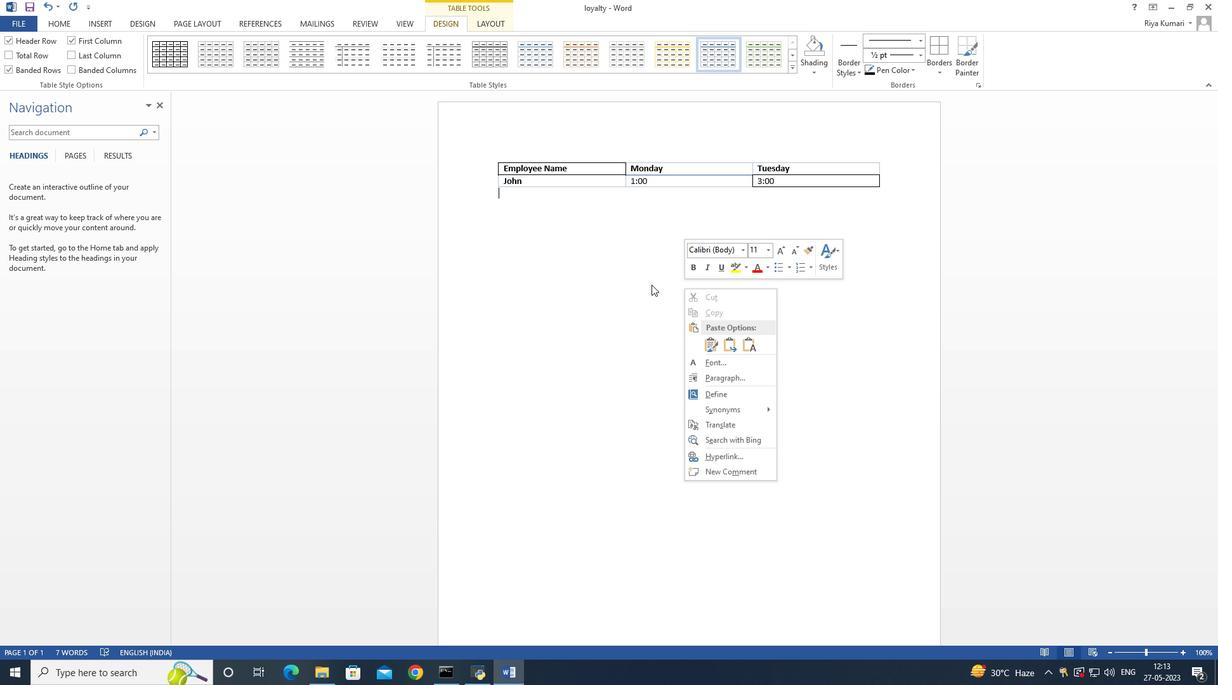 
Action: Mouse pressed left at (632, 285)
Screenshot: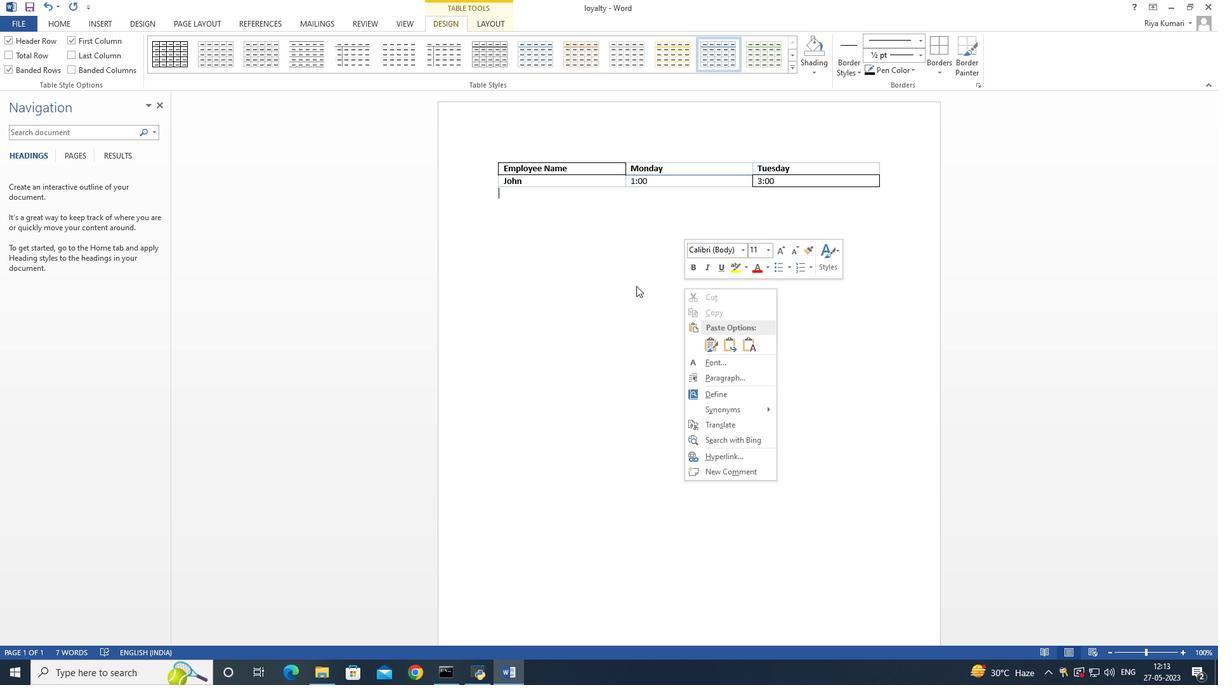 
Action: Mouse moved to (503, 167)
Screenshot: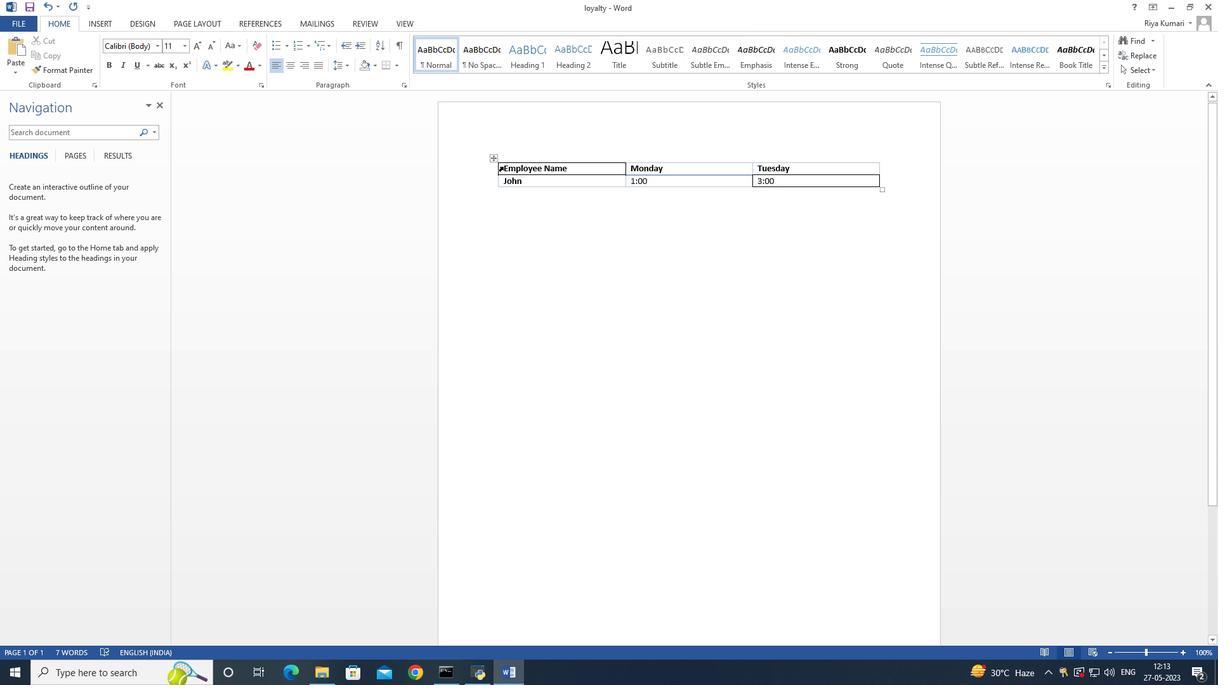 
Action: Mouse pressed left at (503, 167)
Screenshot: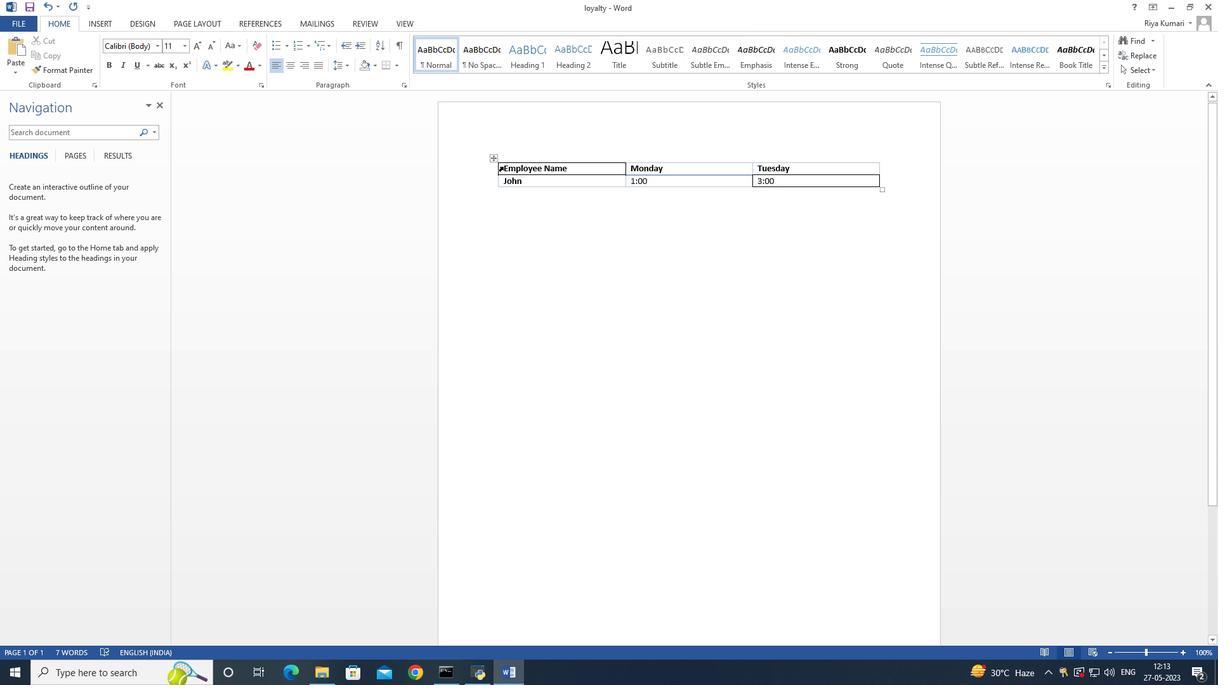 
Action: Mouse moved to (50, 22)
Screenshot: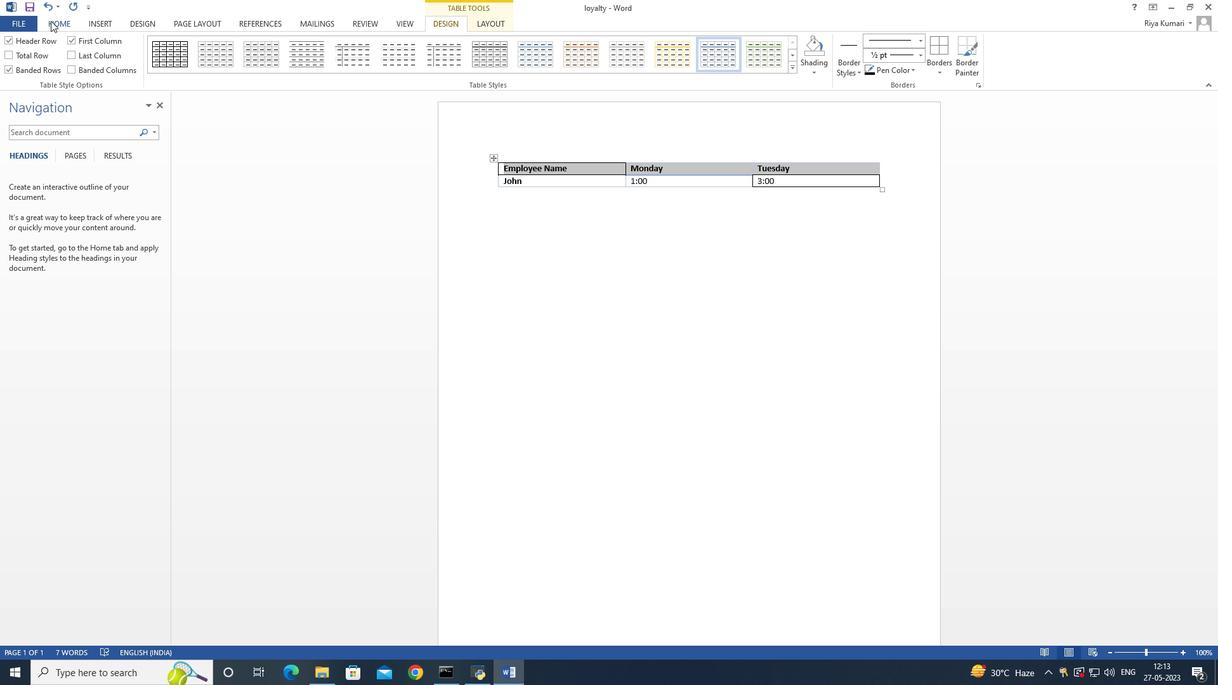 
Action: Mouse pressed left at (50, 22)
Screenshot: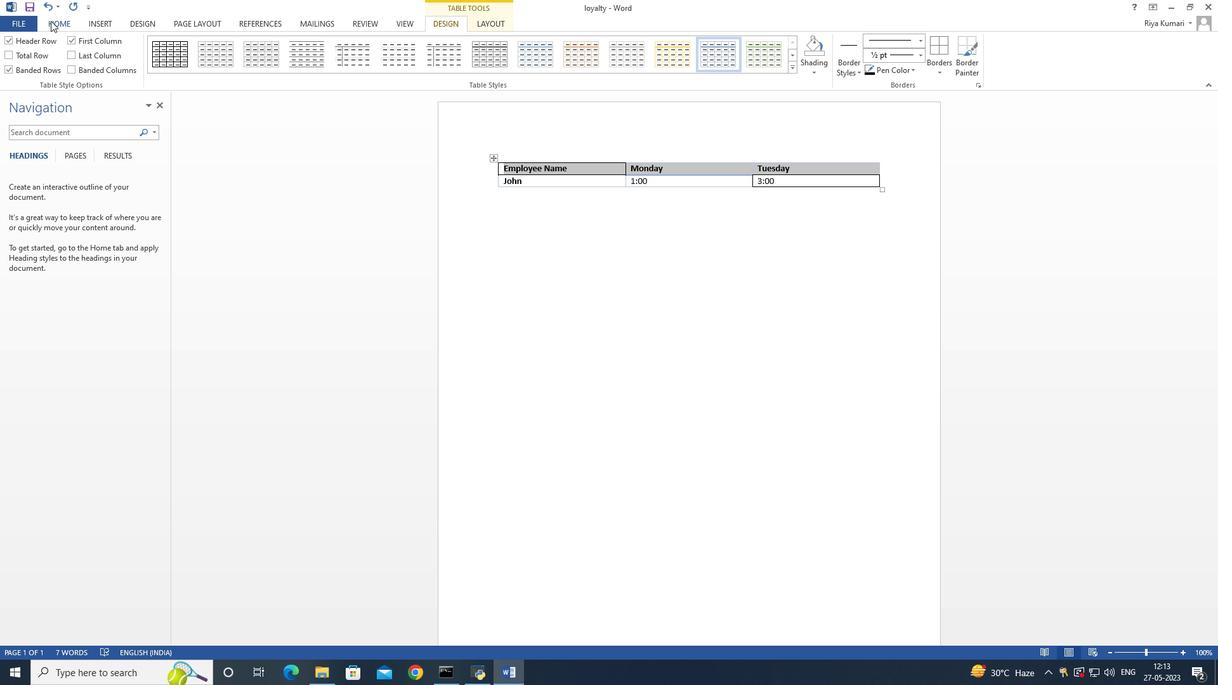 
Action: Mouse moved to (108, 63)
Screenshot: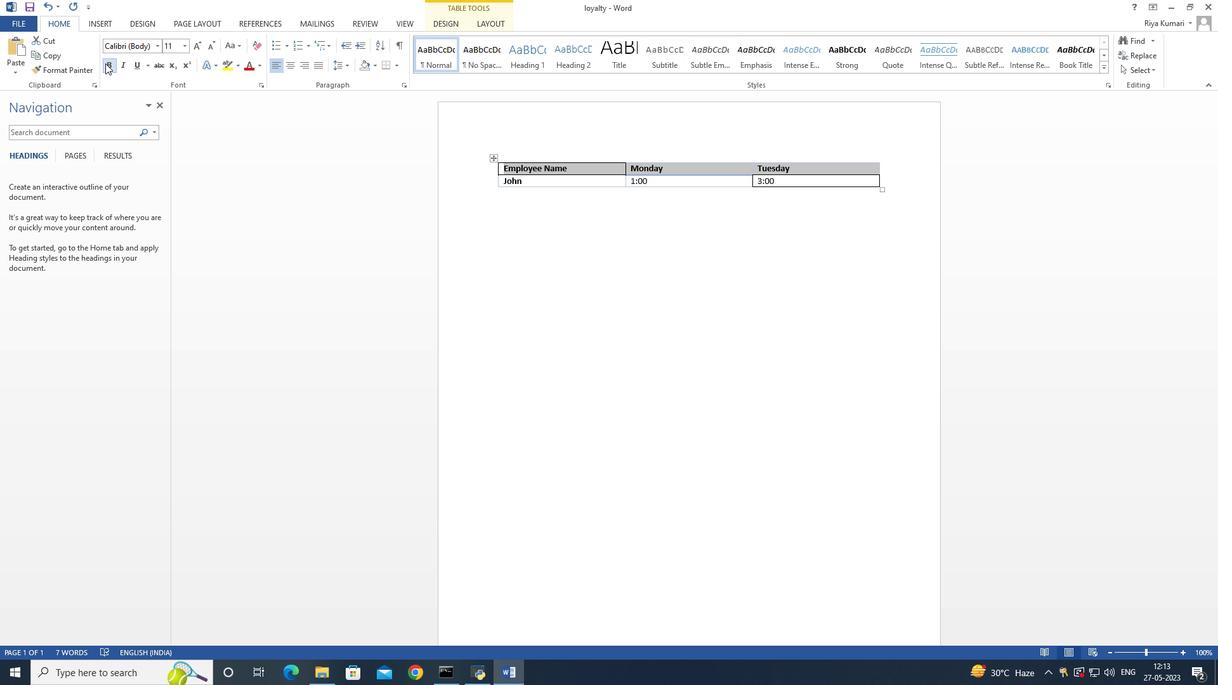 
Action: Mouse pressed left at (108, 63)
Screenshot: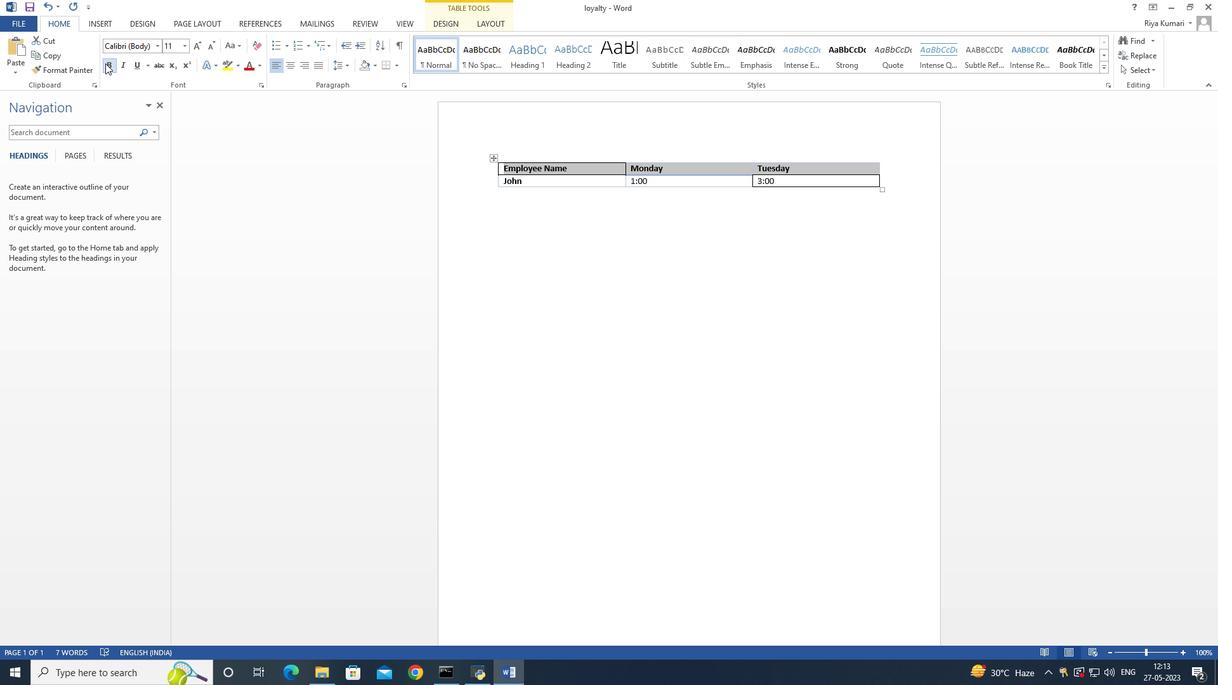 
Action: Mouse moved to (112, 65)
Screenshot: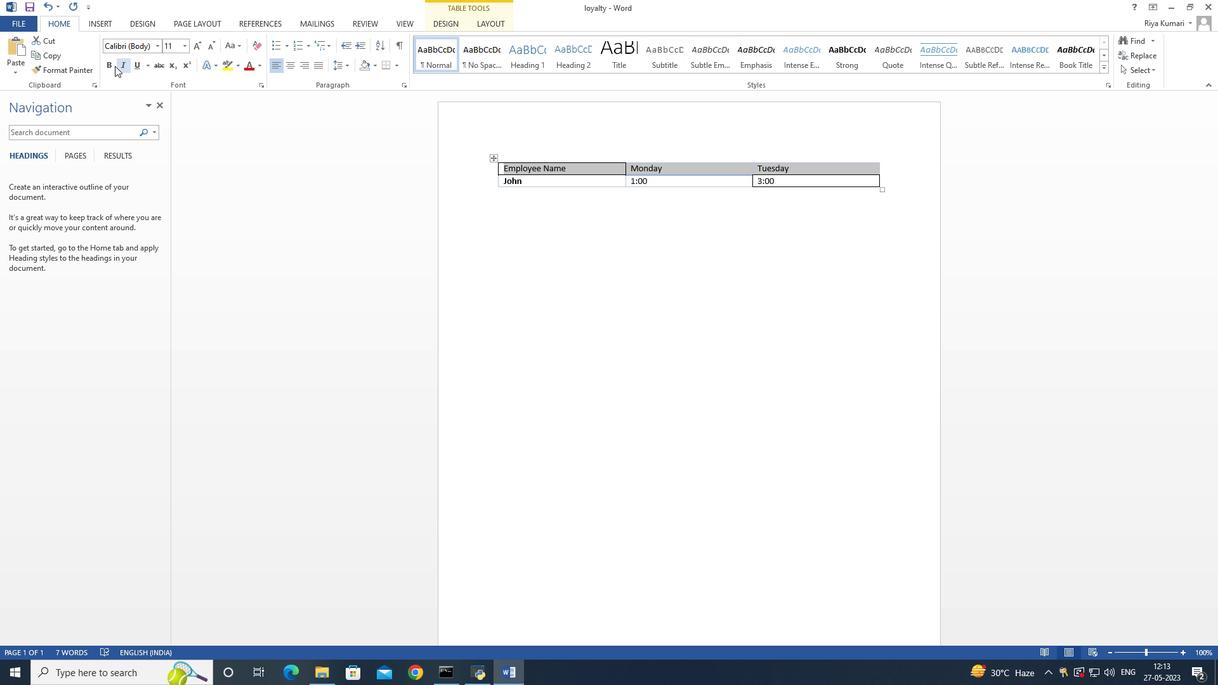 
Action: Mouse pressed left at (112, 65)
Screenshot: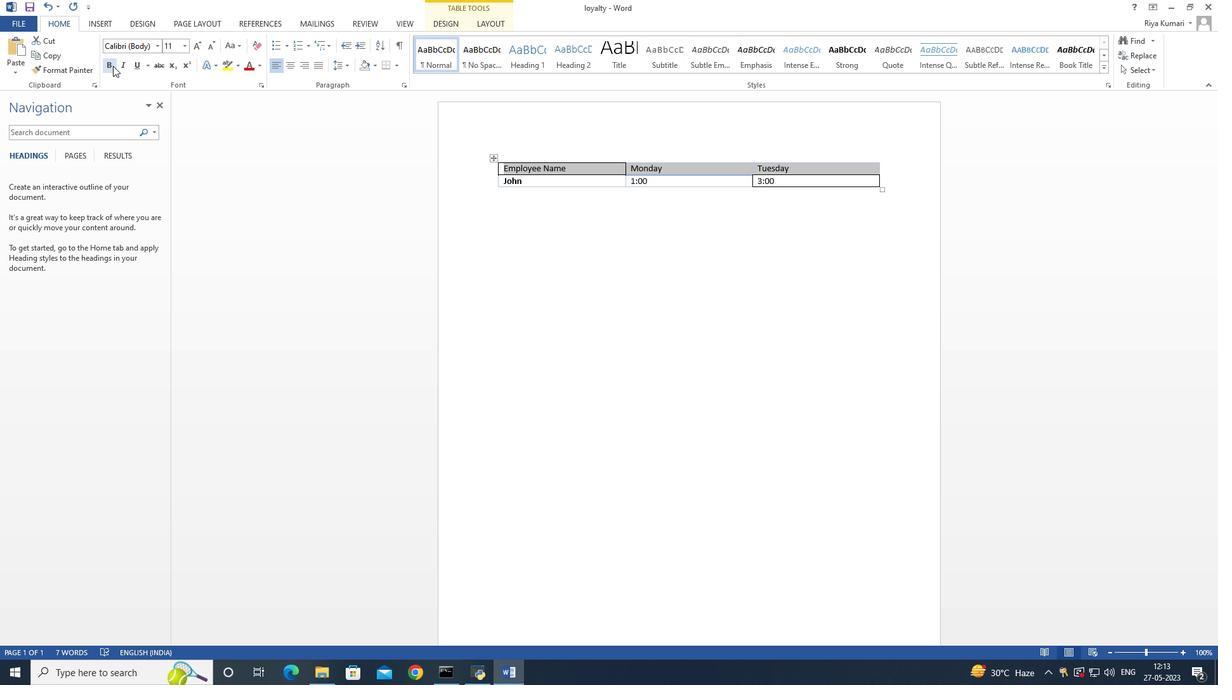 
Action: Mouse moved to (505, 202)
Screenshot: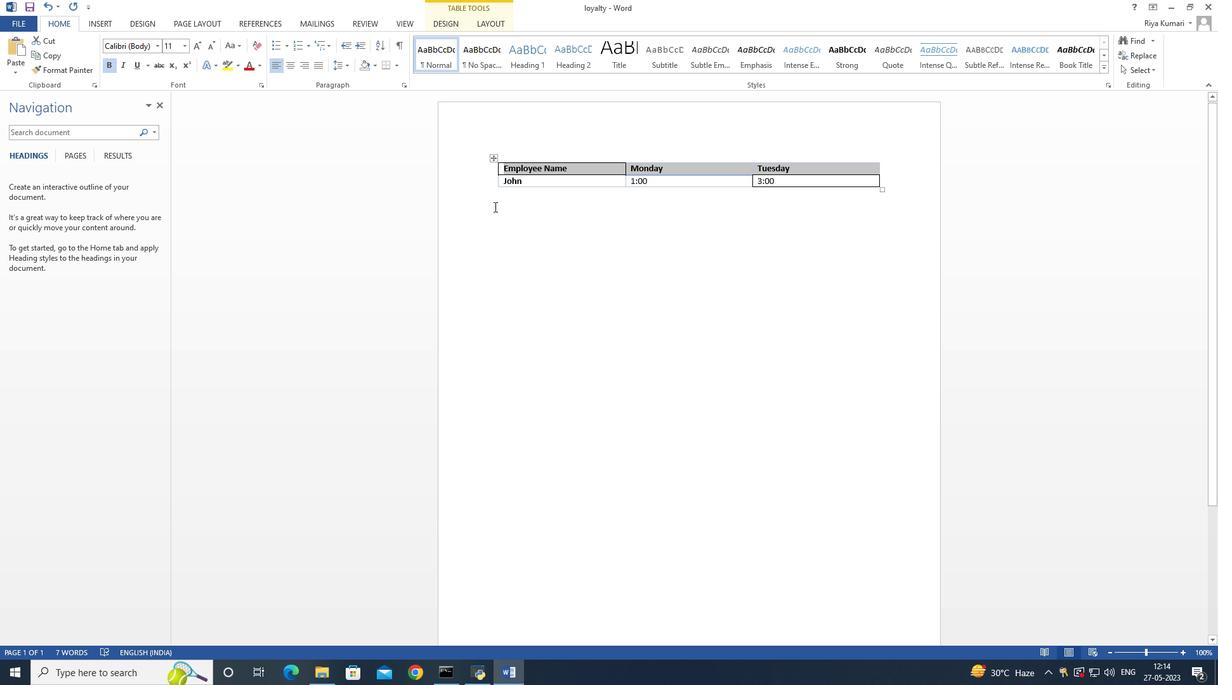 
Action: Mouse pressed left at (505, 202)
Screenshot: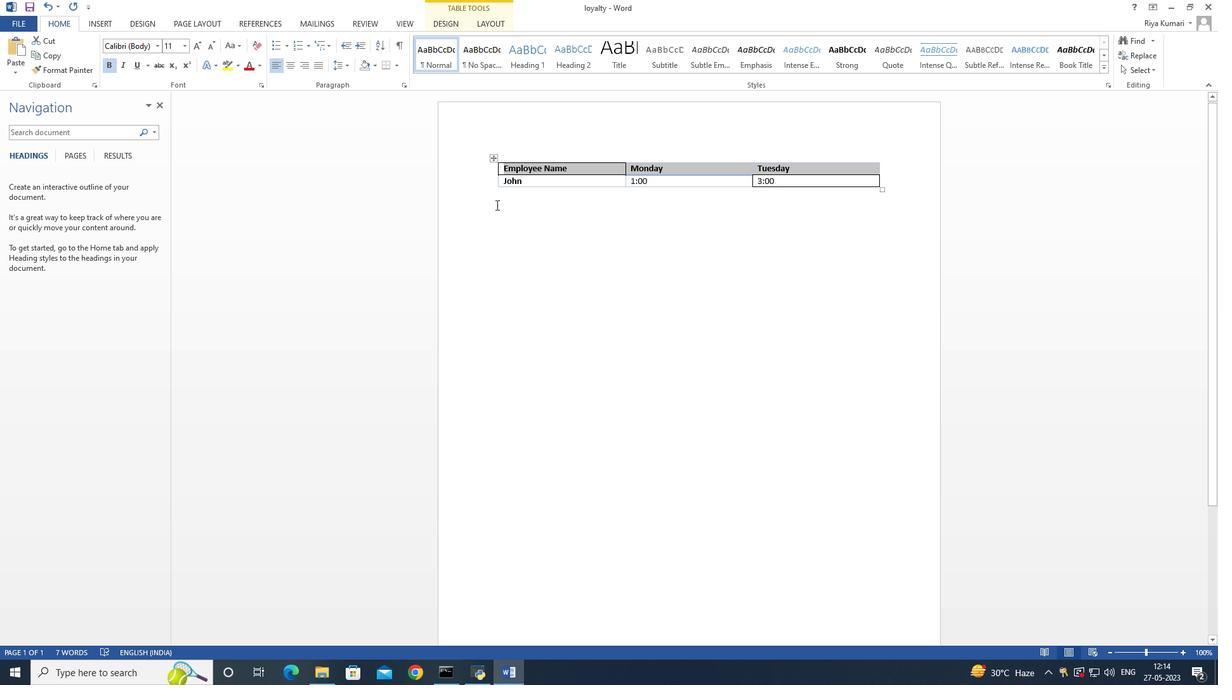 
Action: Mouse moved to (503, 179)
Screenshot: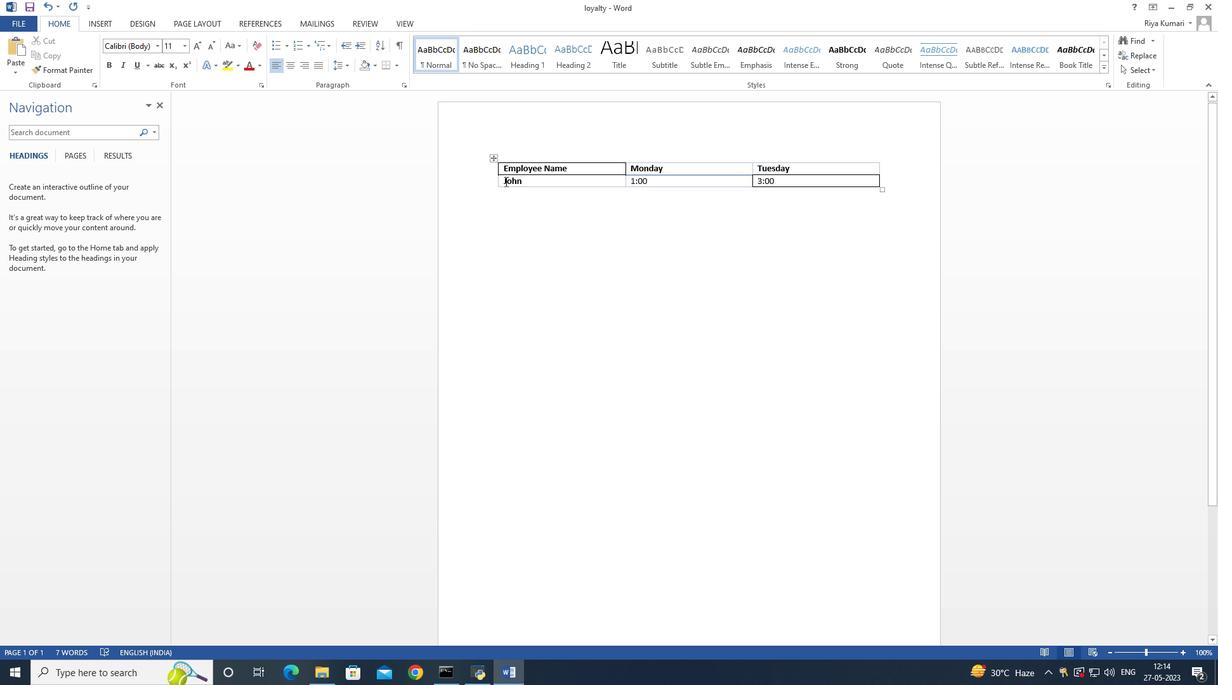 
Action: Mouse pressed left at (503, 179)
Screenshot: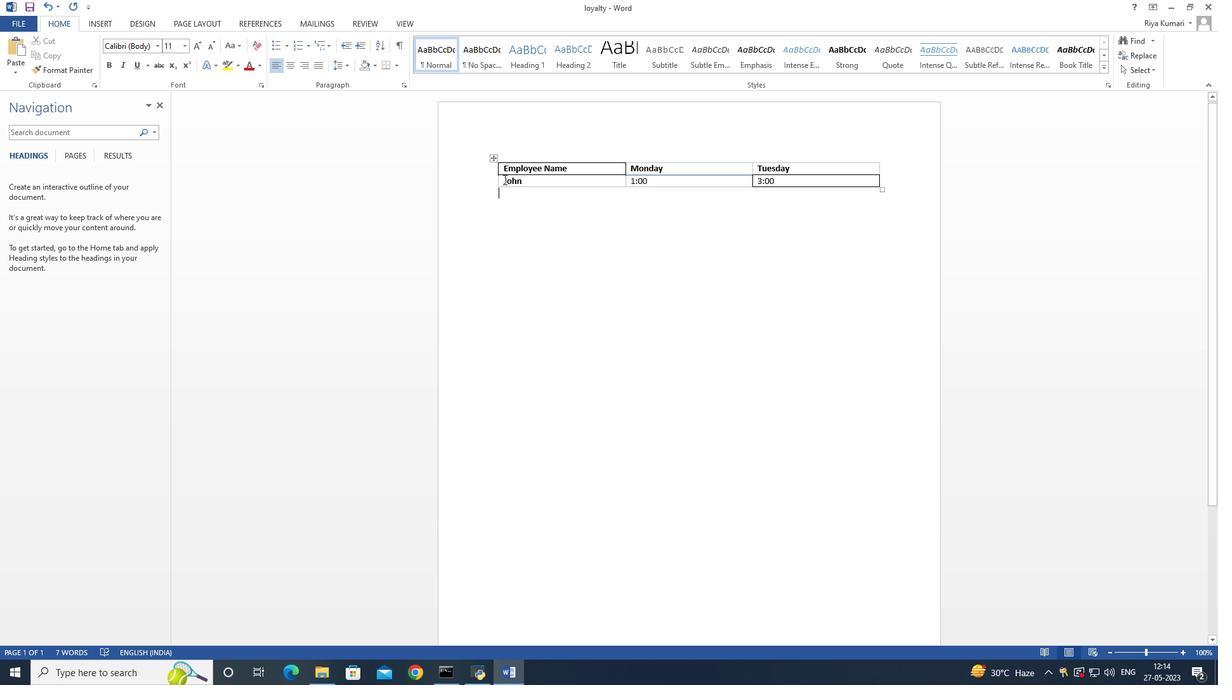 
Action: Mouse moved to (280, 65)
Screenshot: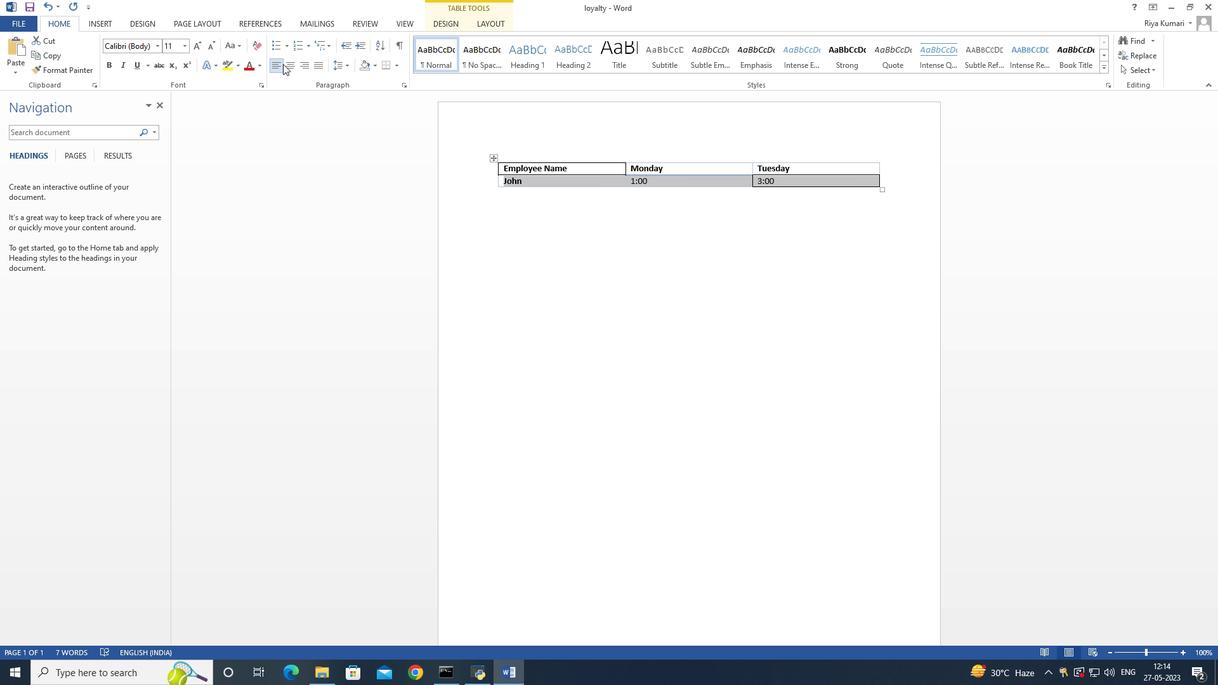 
Action: Mouse pressed left at (280, 65)
Screenshot: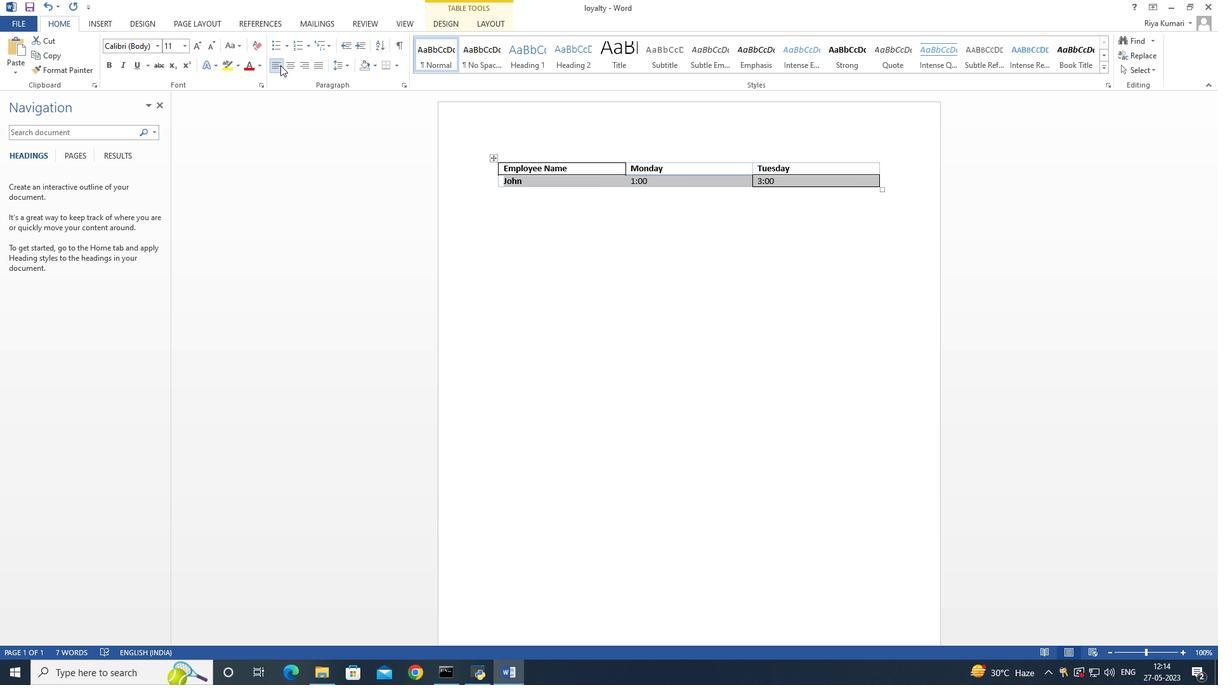 
Action: Mouse moved to (547, 260)
Screenshot: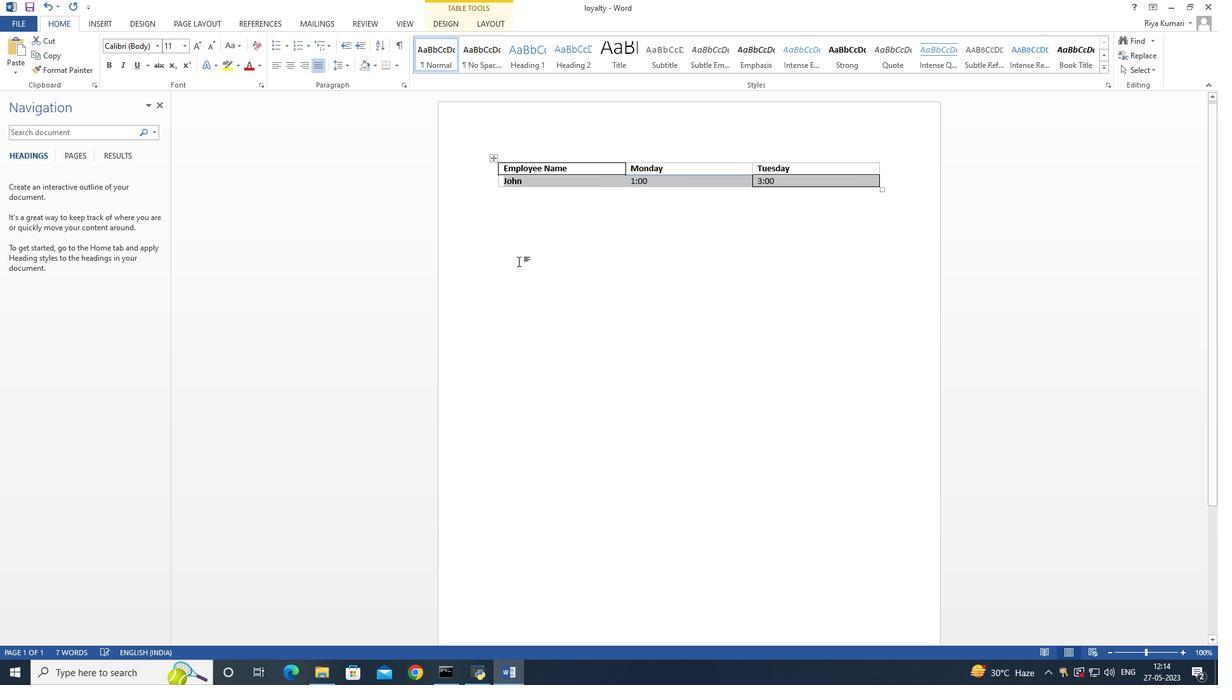 
Action: Mouse pressed left at (547, 260)
Screenshot: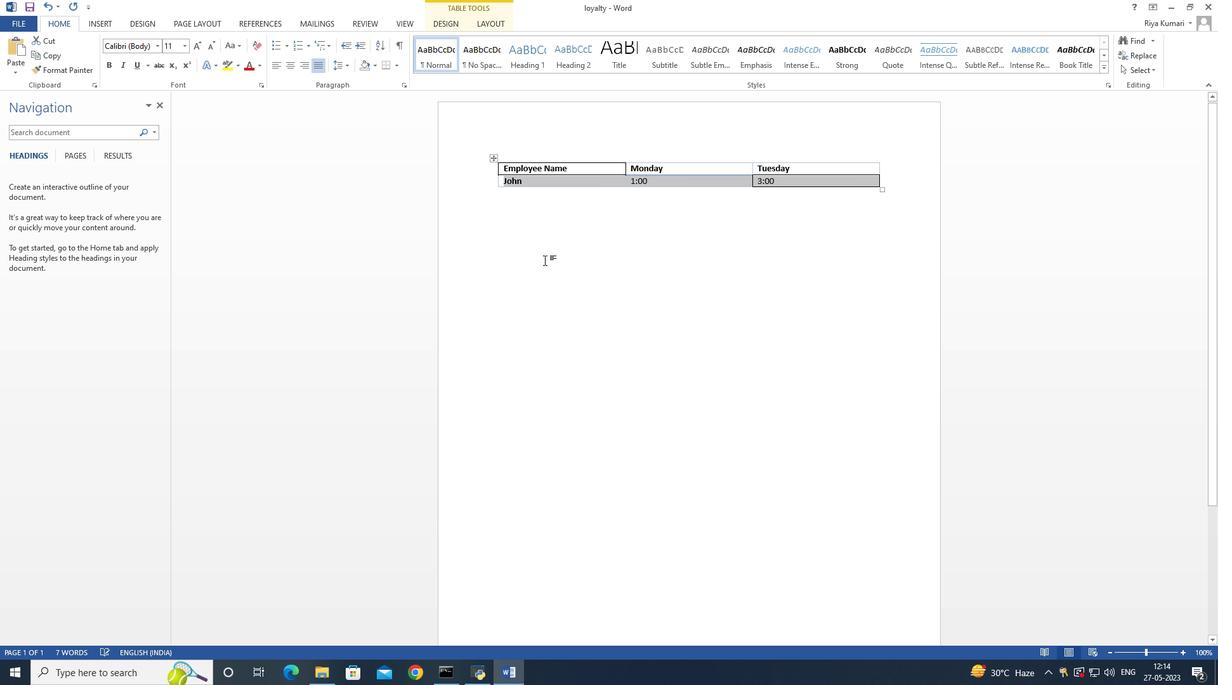 
Action: Mouse moved to (557, 253)
Screenshot: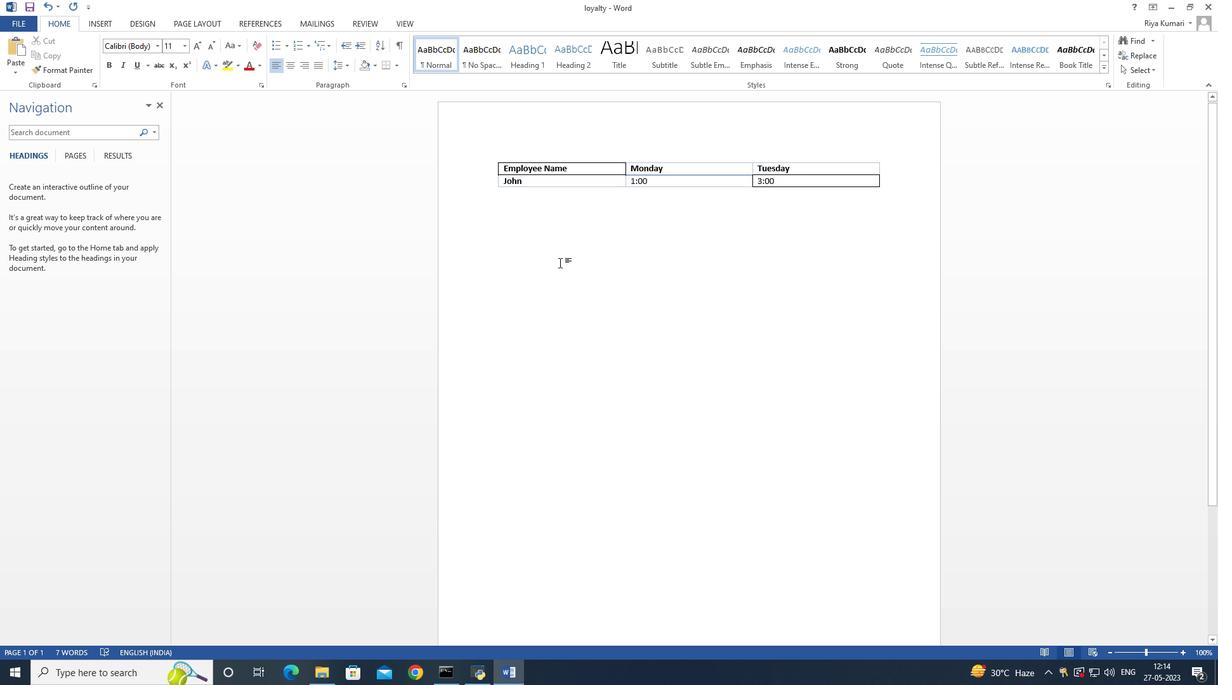 
Action: Key pressed ctrl+S
Screenshot: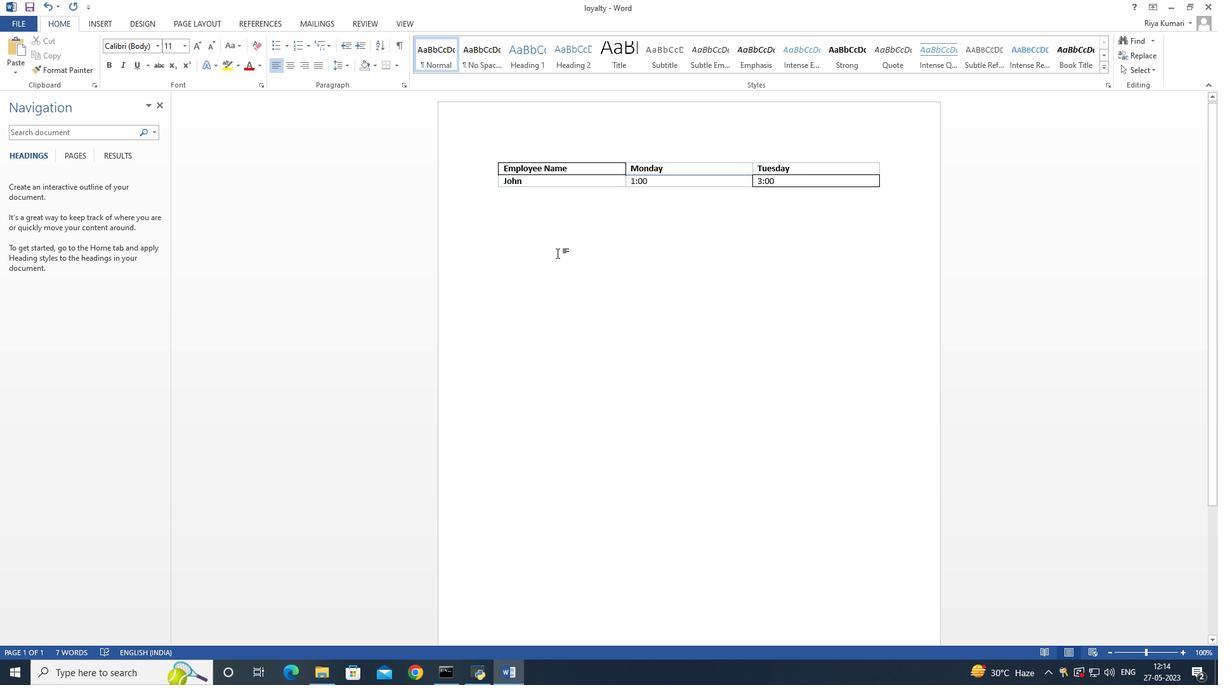 
Action: Mouse moved to (557, 253)
Screenshot: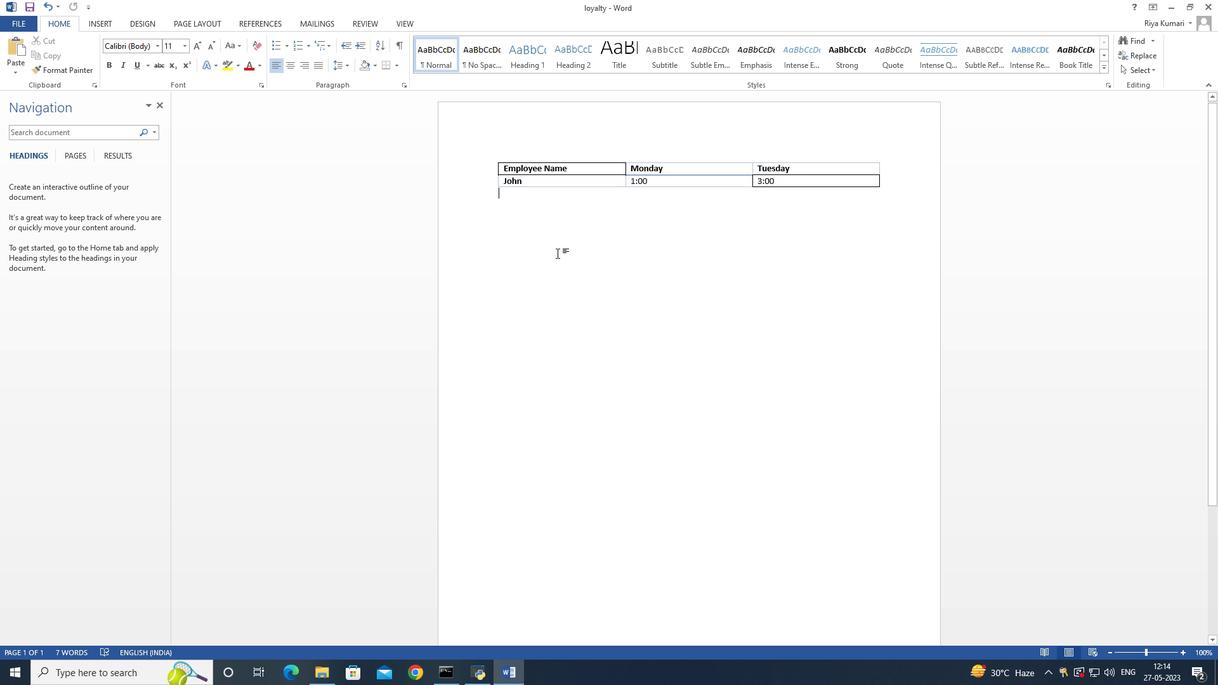 
